 Task: Open Card Employee Handbook Review in Board Content Marketing Interactive Quiz Strategy and Execution to Workspace E-commerce Solutions and add a team member Softage.2@softage.net, a label Yellow, a checklist Skateboarding, an attachment from your google drive, a color Yellow and finally, add a card description 'Create and send out employee engagement survey on company culture' and a comment 'Let us approach this task with an open mind and be willing to take risks to think outside the box.'. Add a start date 'Jan 06, 1900' with a due date 'Jan 13, 1900'
Action: Key pressed <Key.shift>SOFTAGE.2<Key.shift>@SOFTAGE.NET
Screenshot: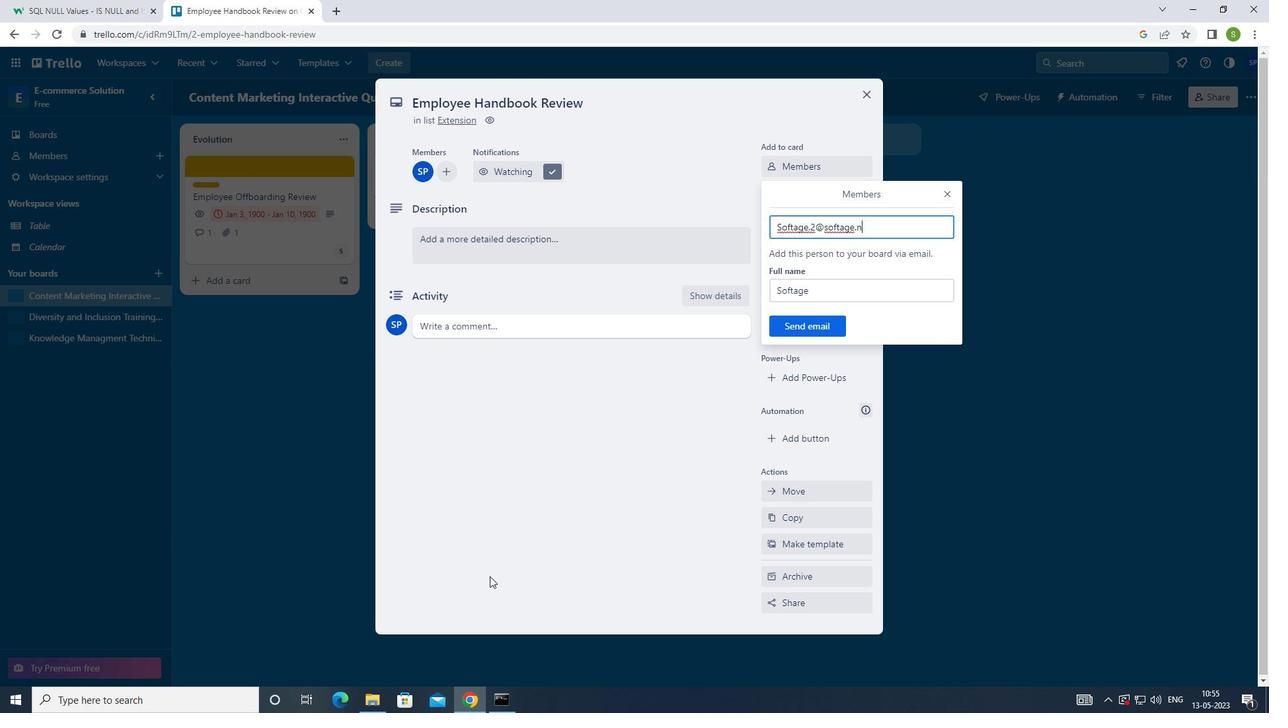 
Action: Mouse moved to (801, 335)
Screenshot: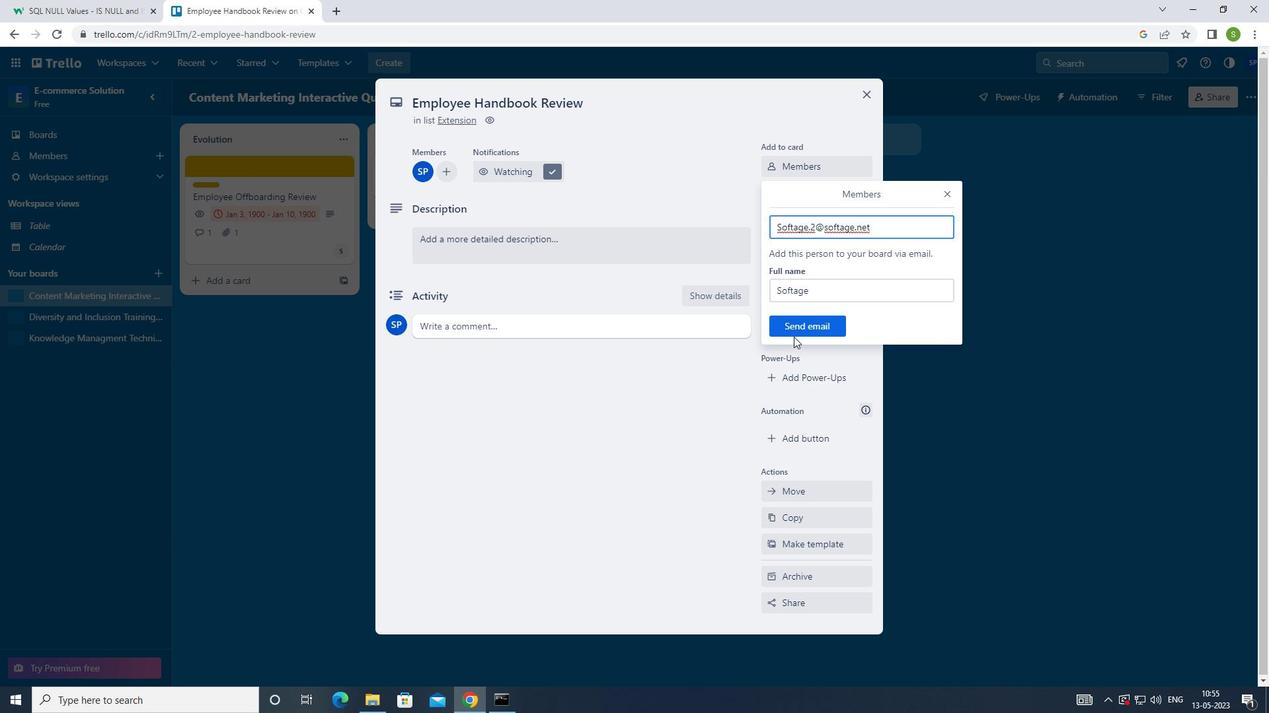 
Action: Mouse pressed left at (801, 335)
Screenshot: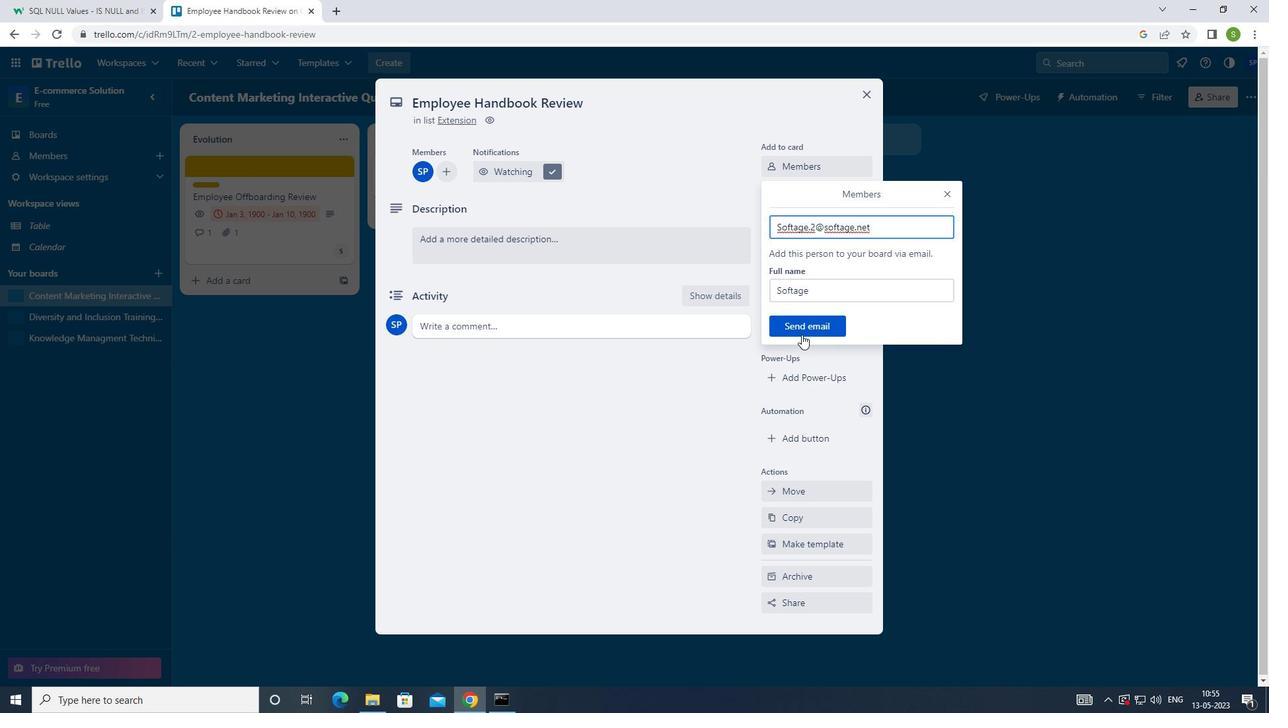
Action: Mouse moved to (796, 194)
Screenshot: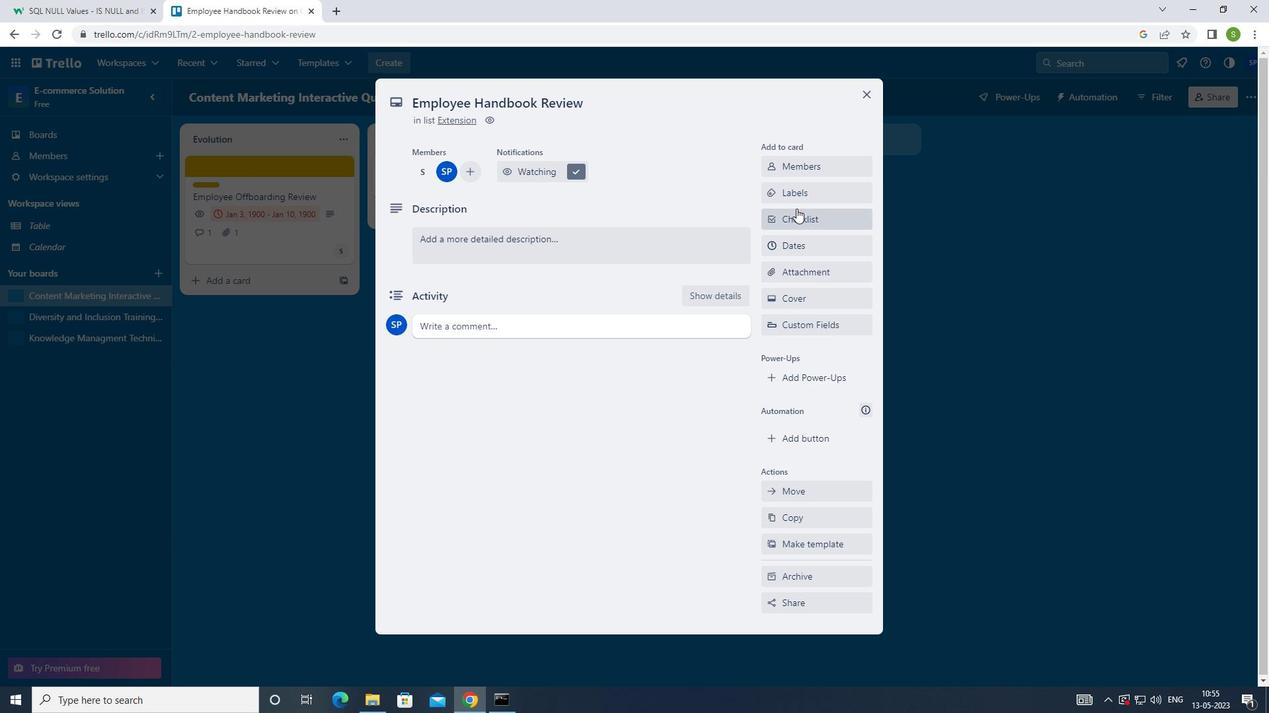 
Action: Mouse pressed left at (796, 194)
Screenshot: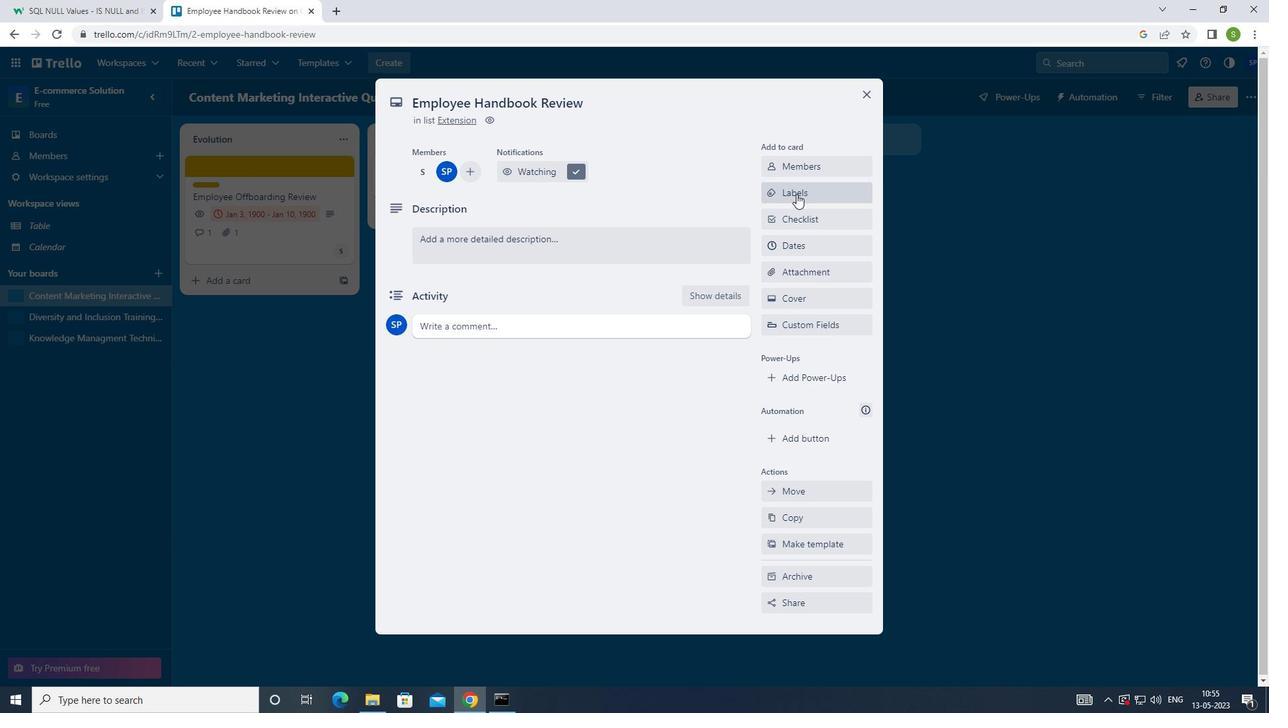 
Action: Mouse moved to (775, 321)
Screenshot: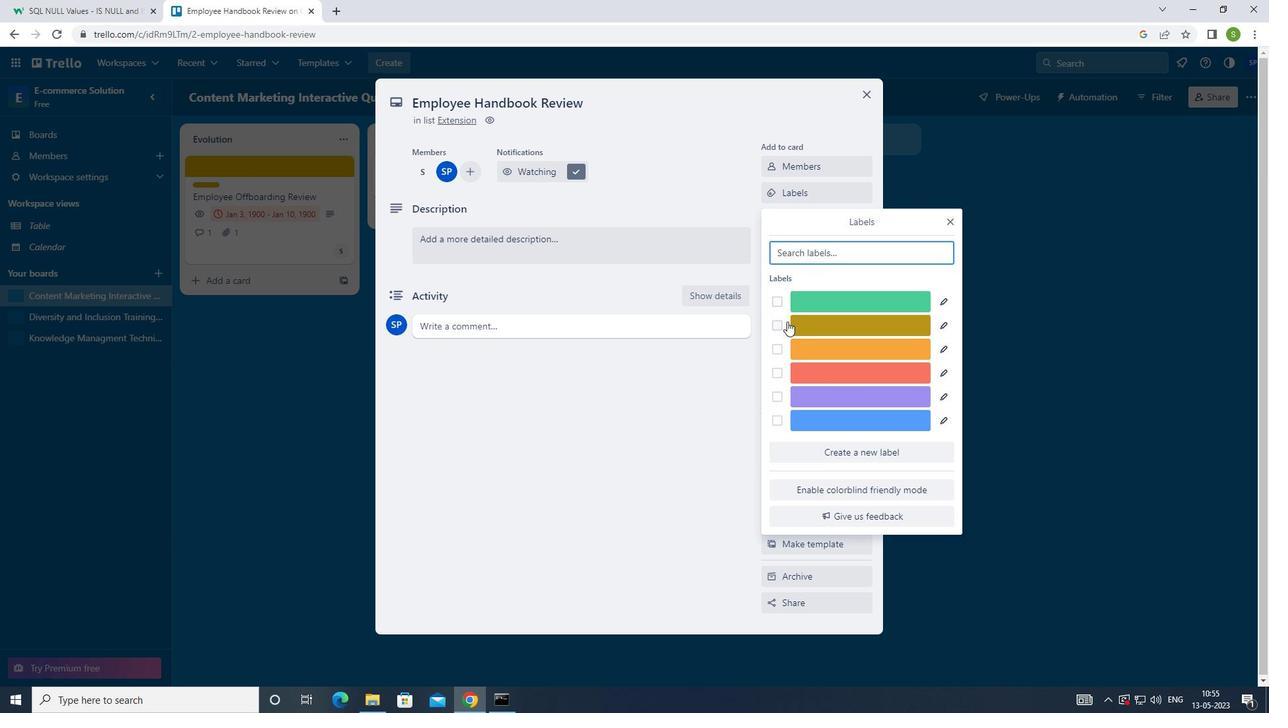 
Action: Mouse pressed left at (775, 321)
Screenshot: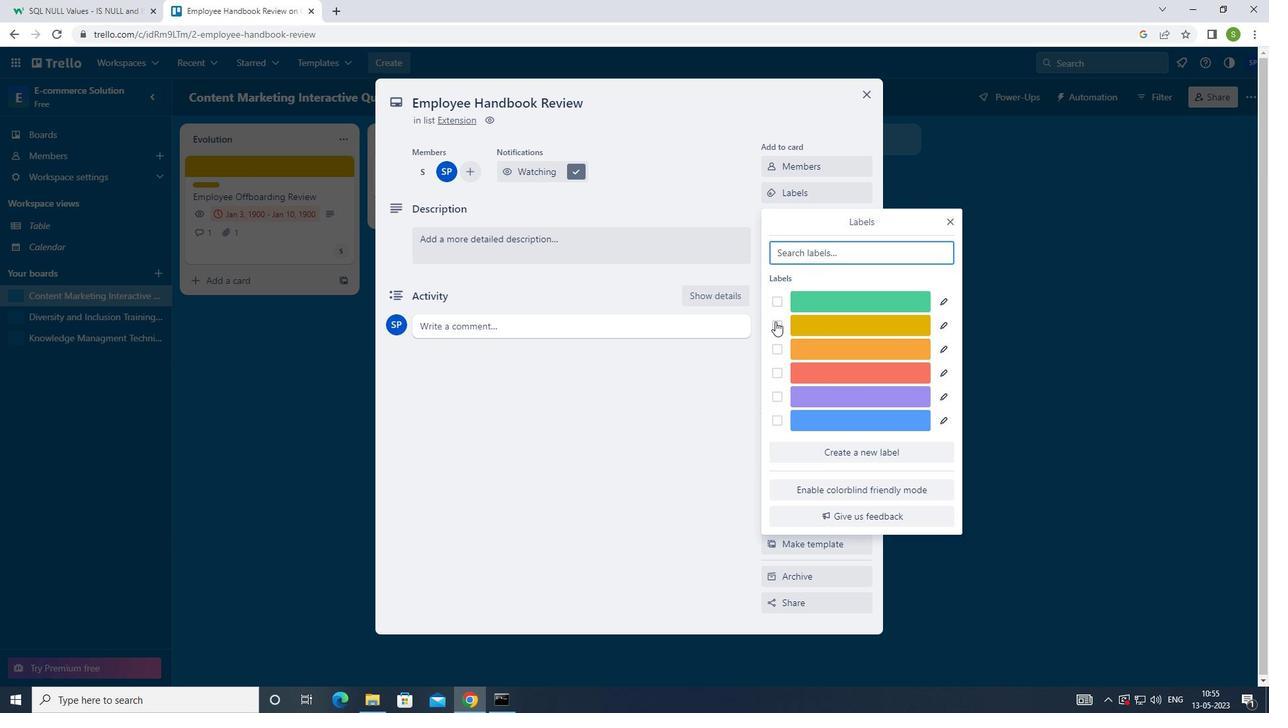 
Action: Mouse moved to (947, 218)
Screenshot: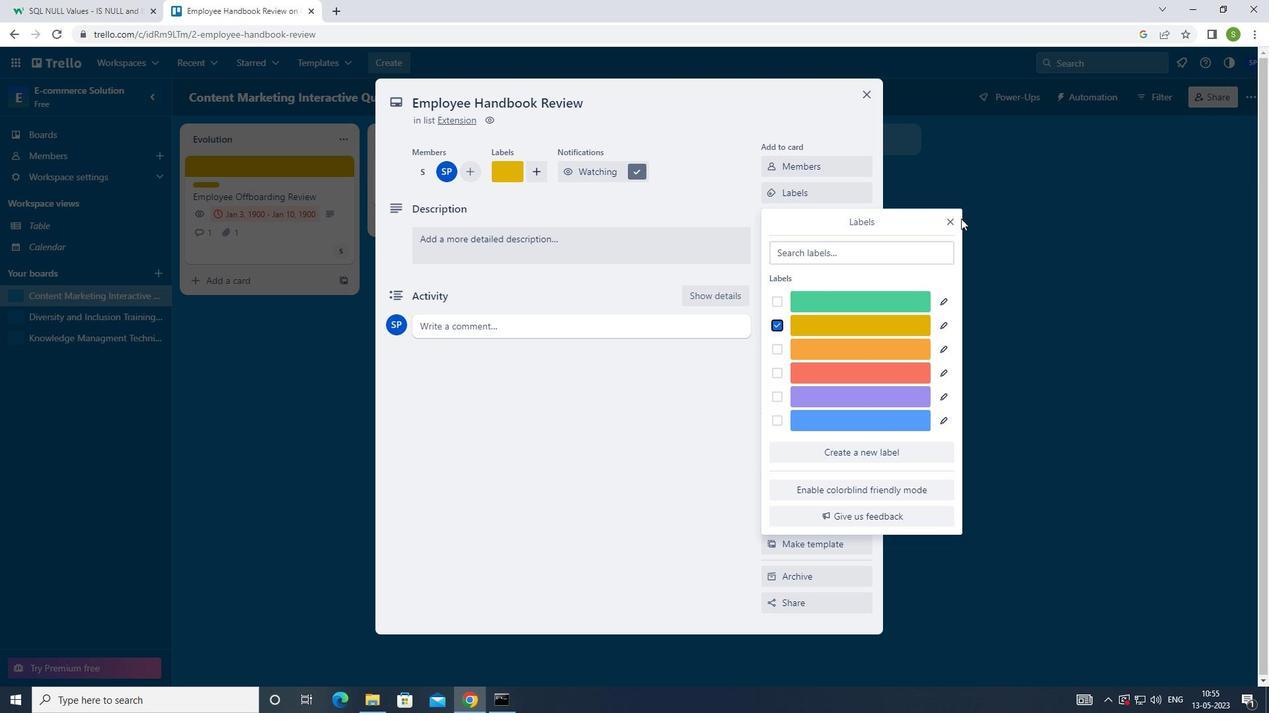 
Action: Mouse pressed left at (947, 218)
Screenshot: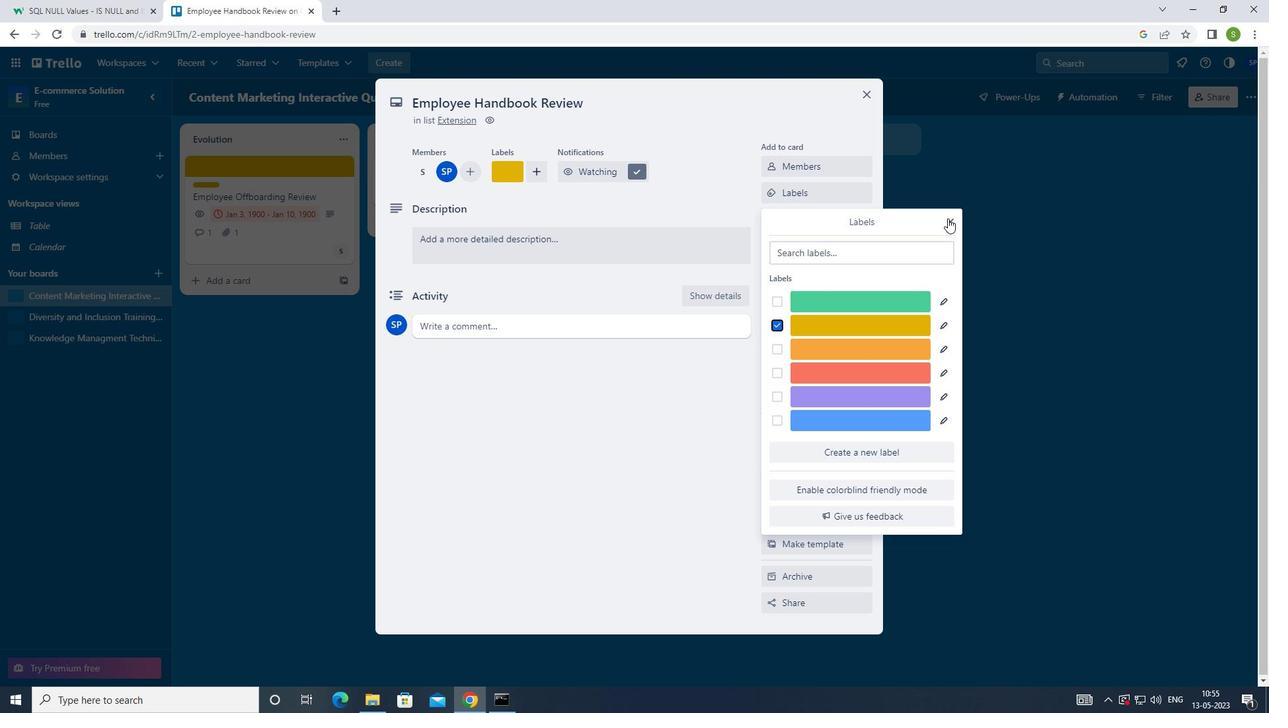 
Action: Mouse moved to (821, 219)
Screenshot: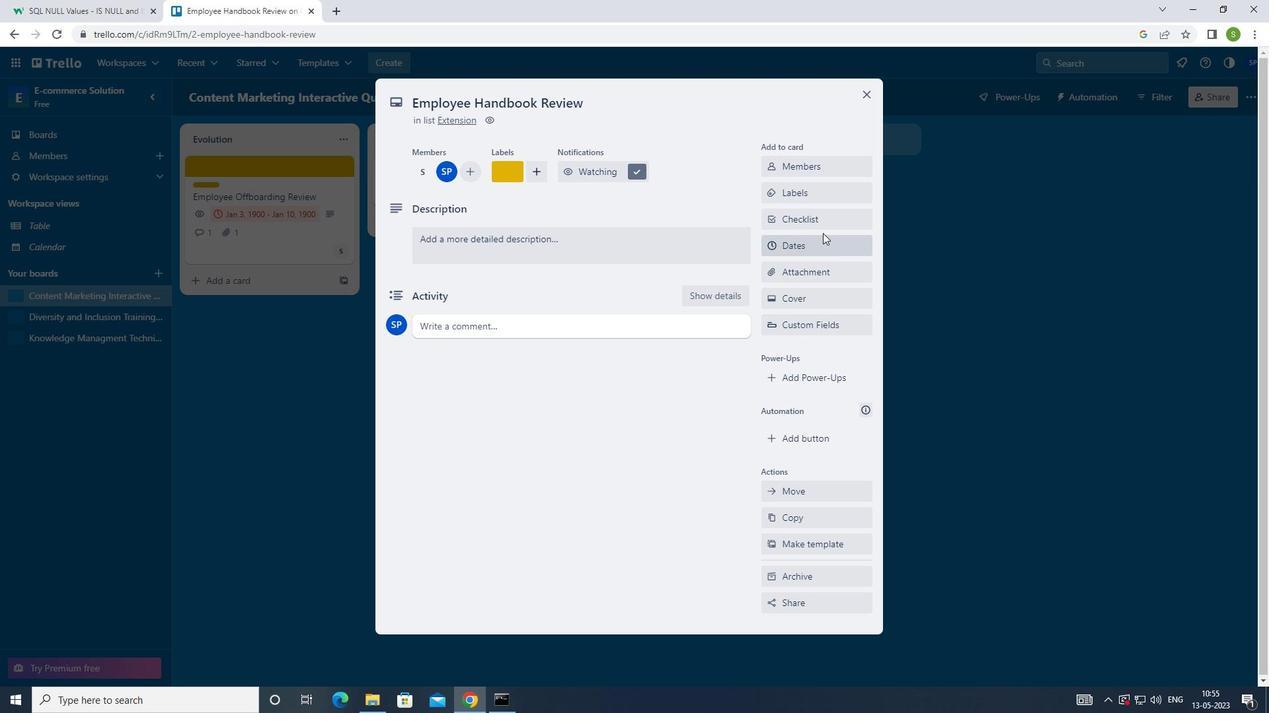 
Action: Mouse pressed left at (821, 219)
Screenshot: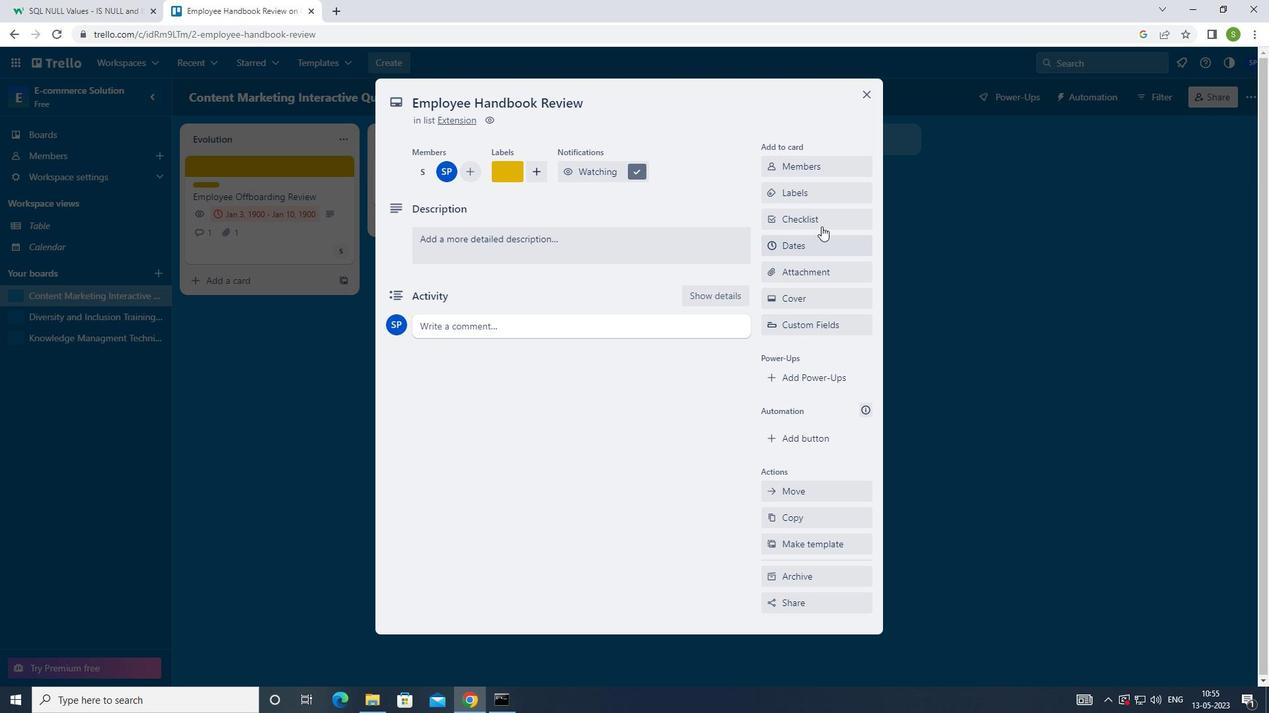 
Action: Mouse moved to (616, 287)
Screenshot: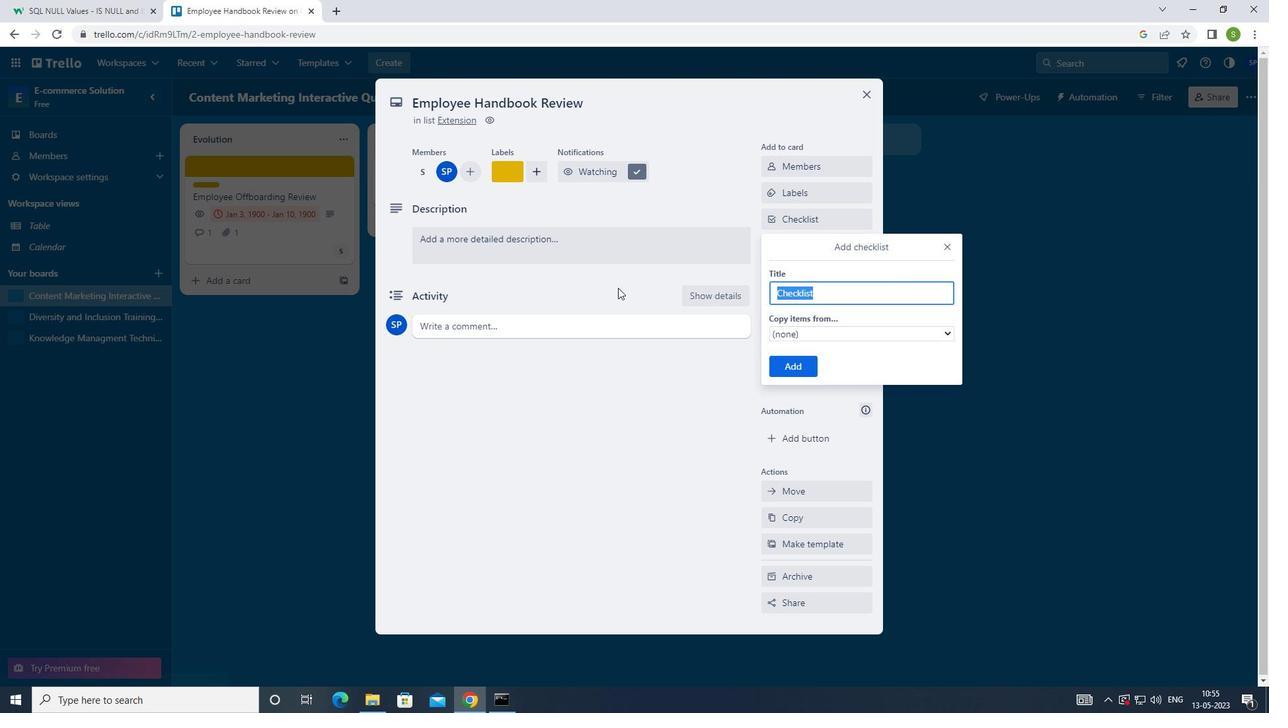 
Action: Key pressed <Key.shift>S
Screenshot: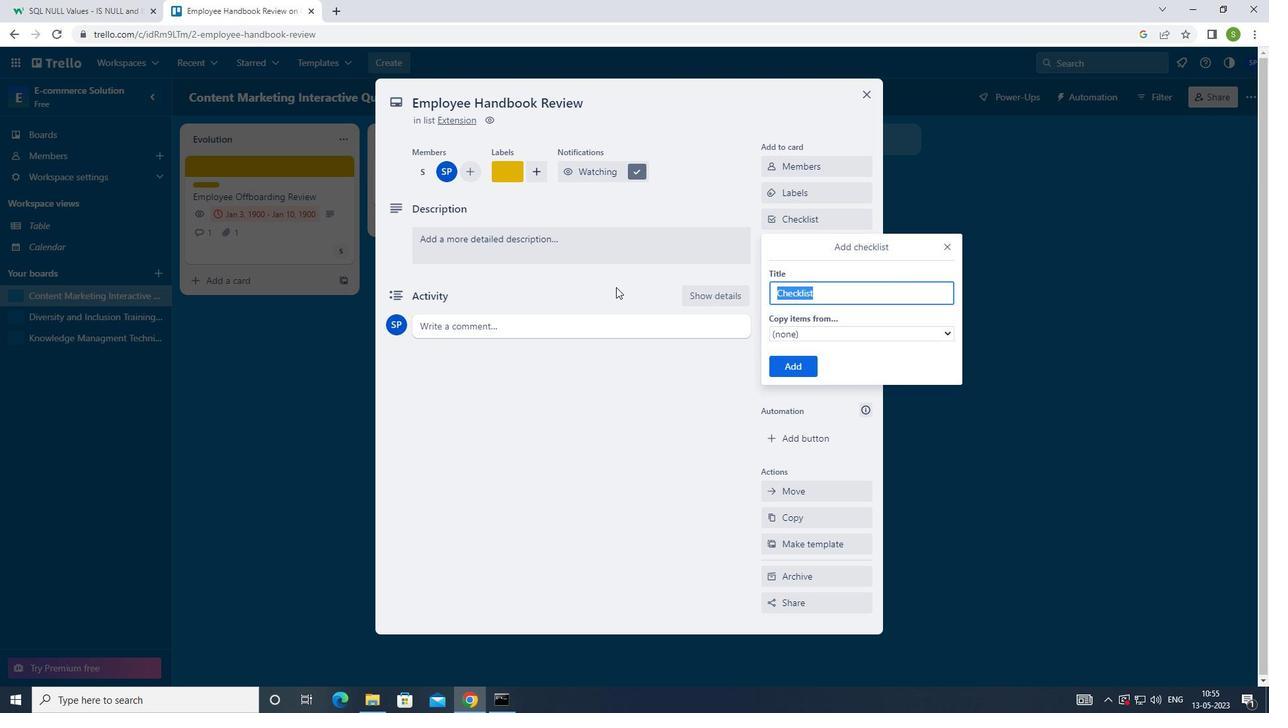 
Action: Mouse moved to (864, 373)
Screenshot: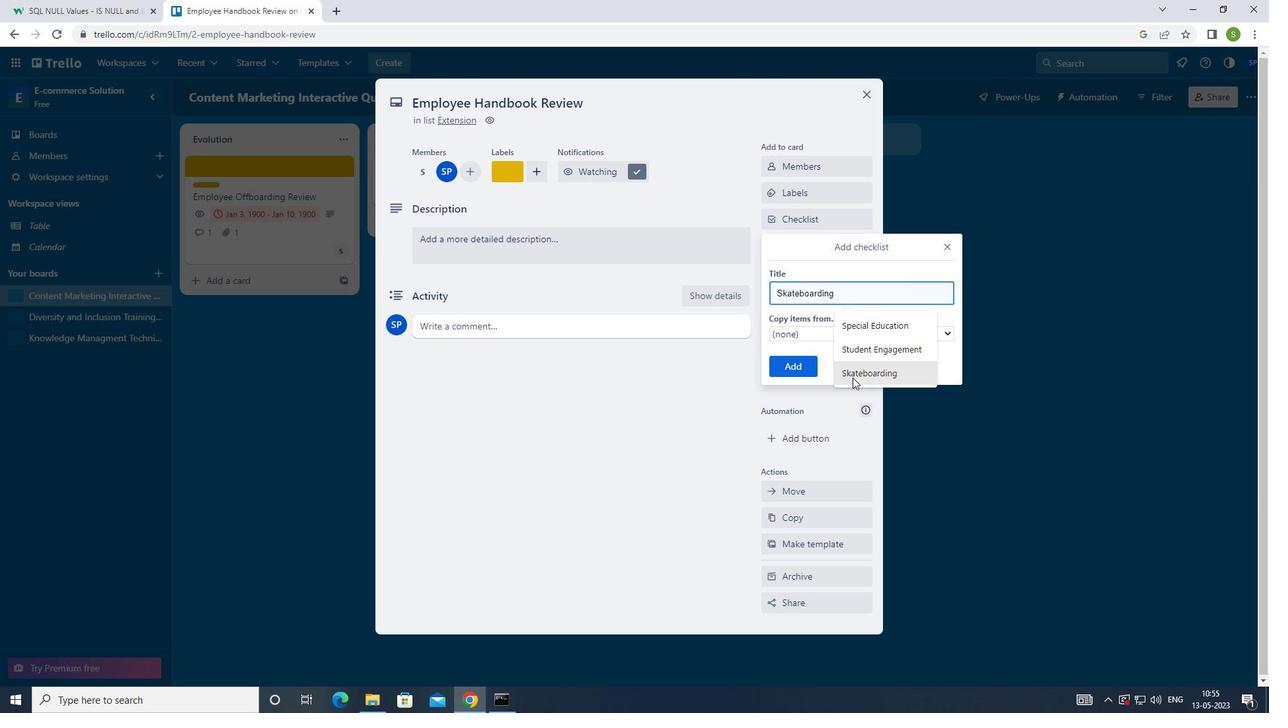 
Action: Mouse pressed left at (864, 373)
Screenshot: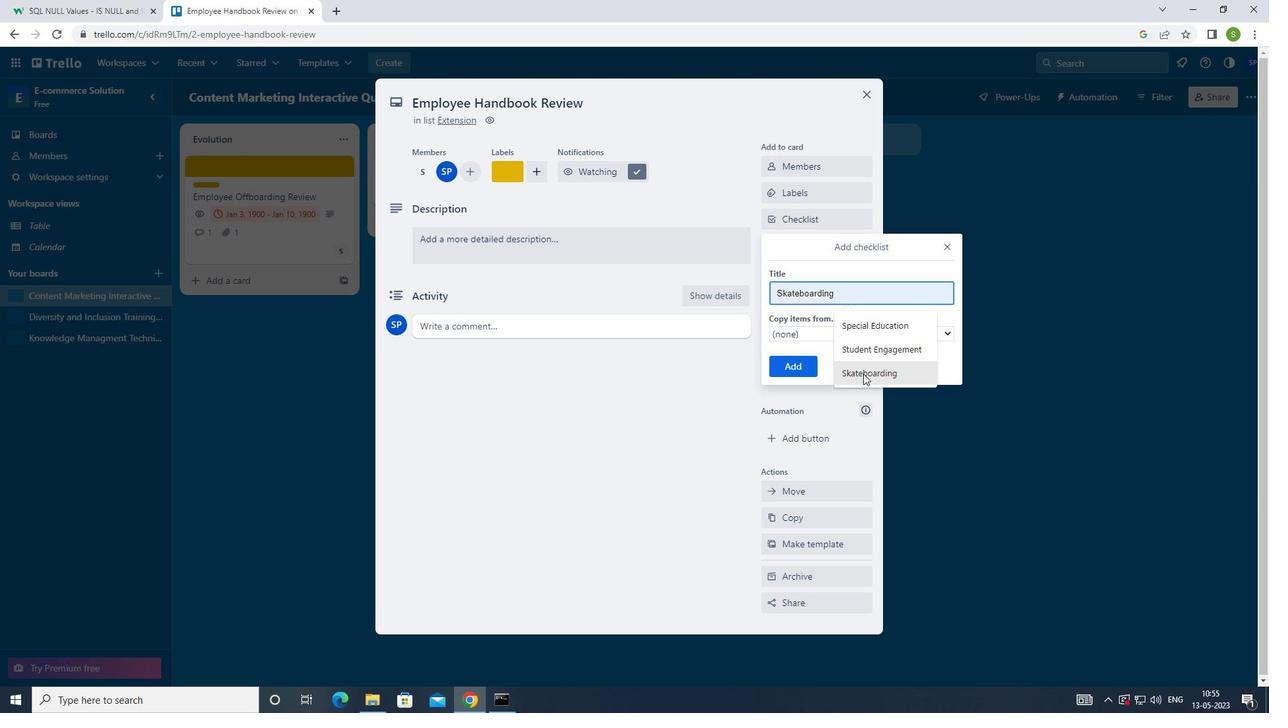 
Action: Mouse moved to (787, 360)
Screenshot: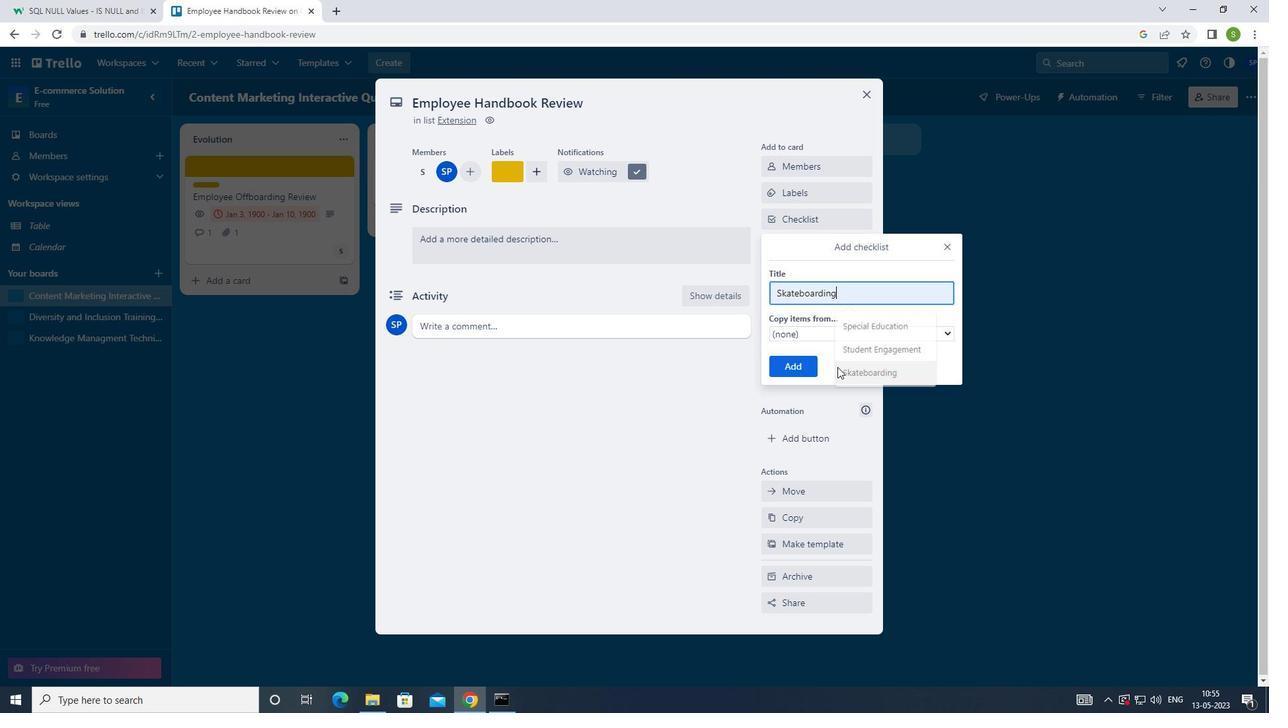 
Action: Mouse pressed left at (787, 360)
Screenshot: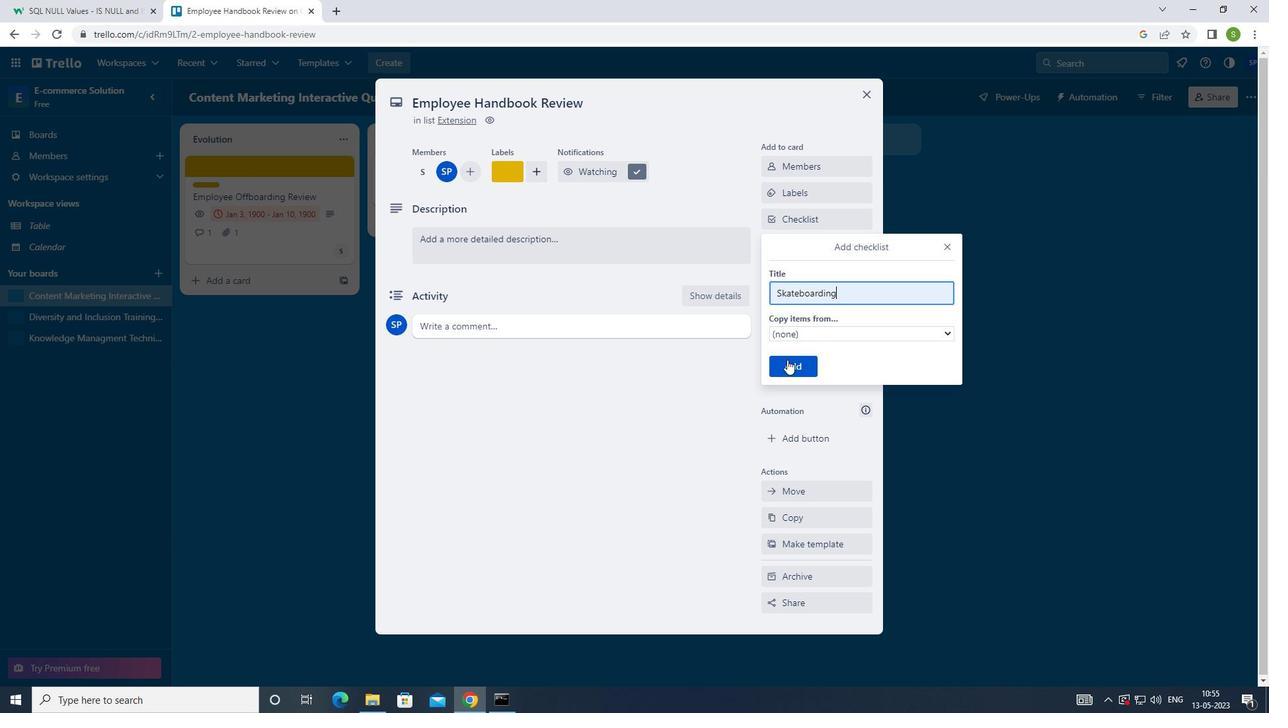 
Action: Mouse moved to (839, 273)
Screenshot: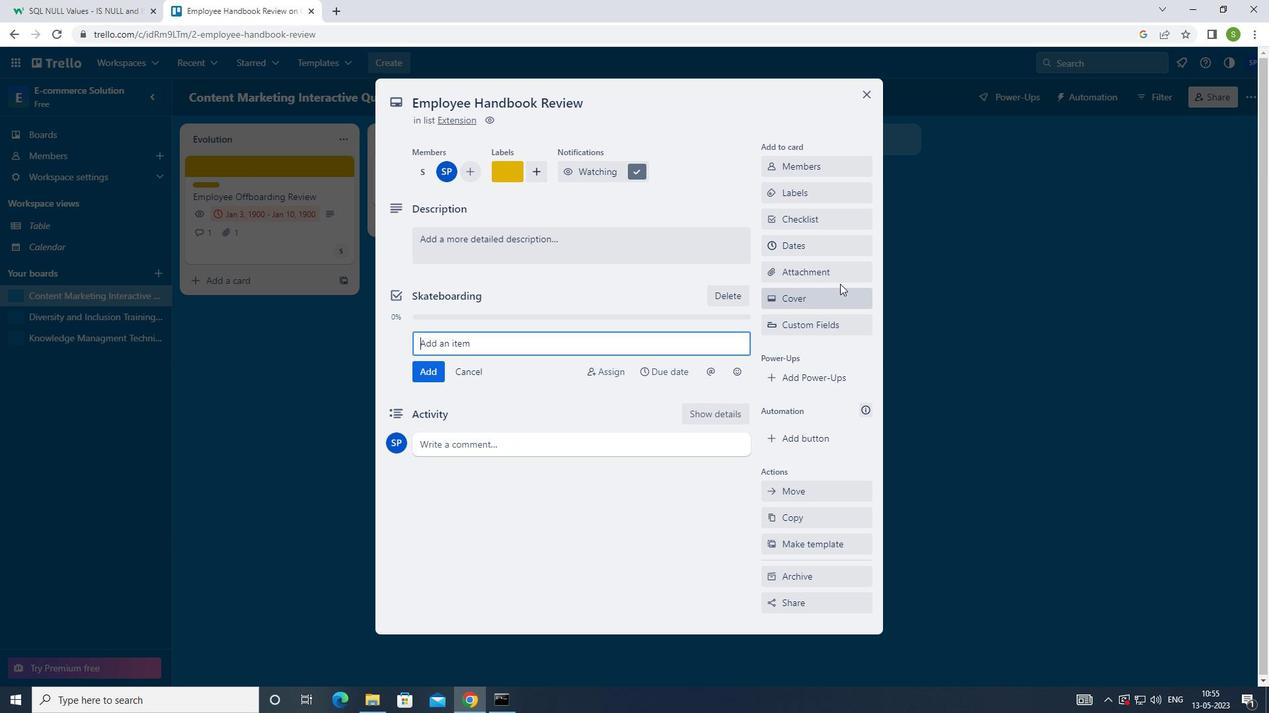 
Action: Mouse pressed left at (839, 273)
Screenshot: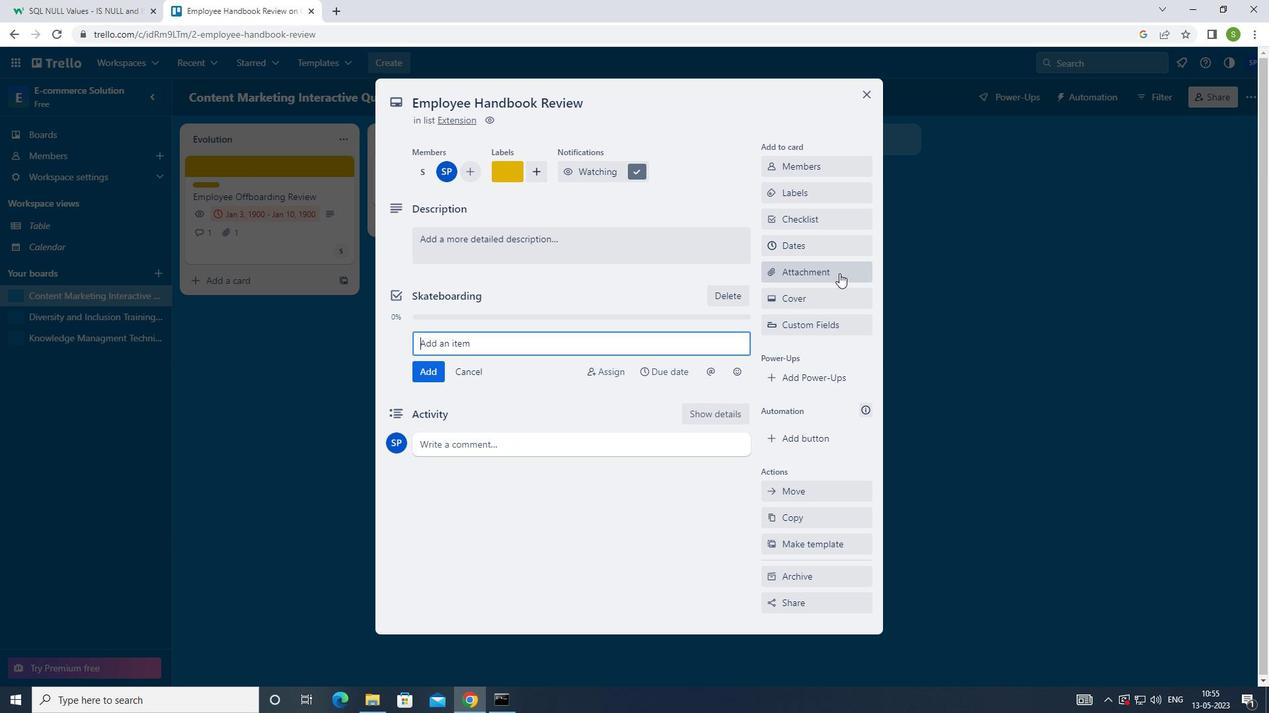 
Action: Mouse moved to (806, 370)
Screenshot: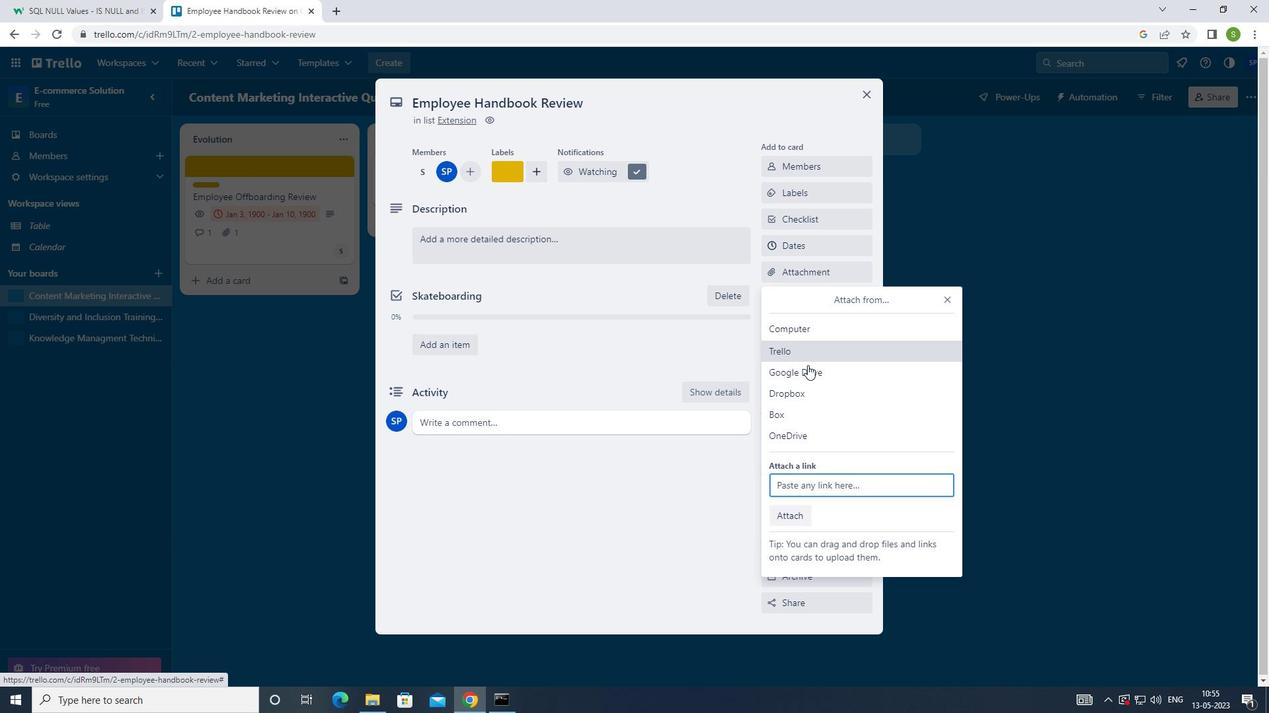 
Action: Mouse pressed left at (806, 370)
Screenshot: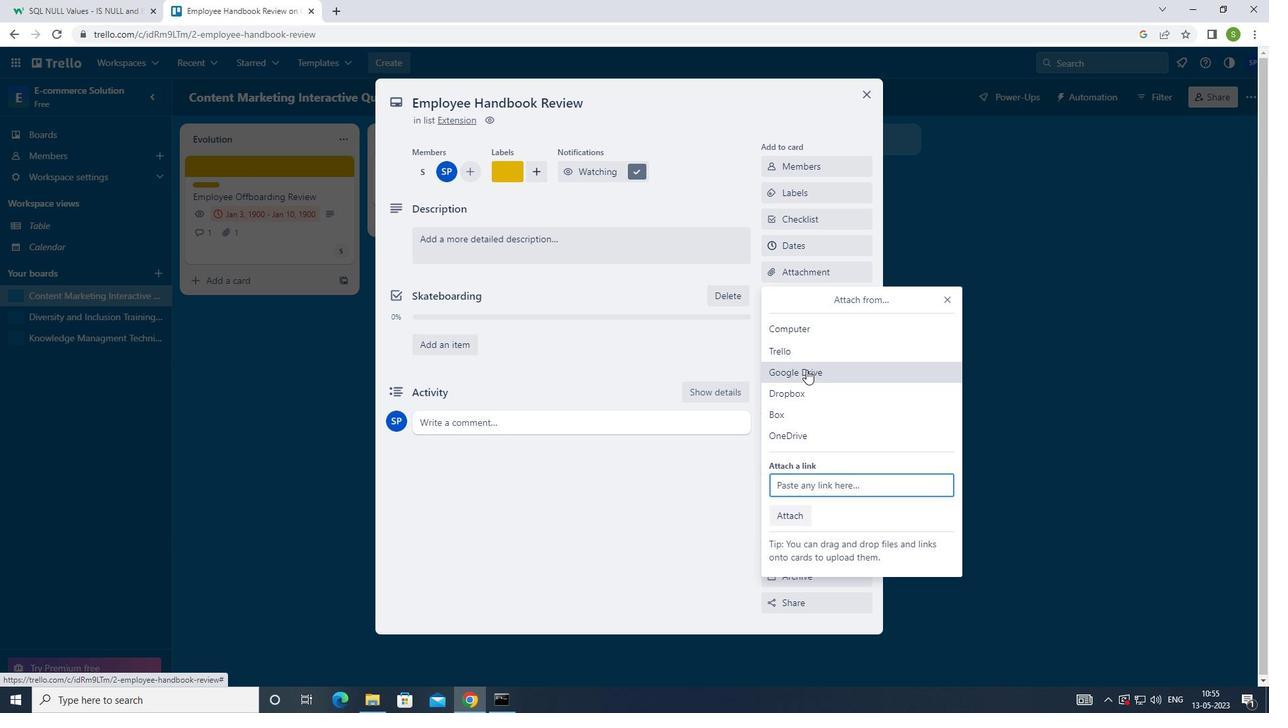 
Action: Mouse moved to (381, 359)
Screenshot: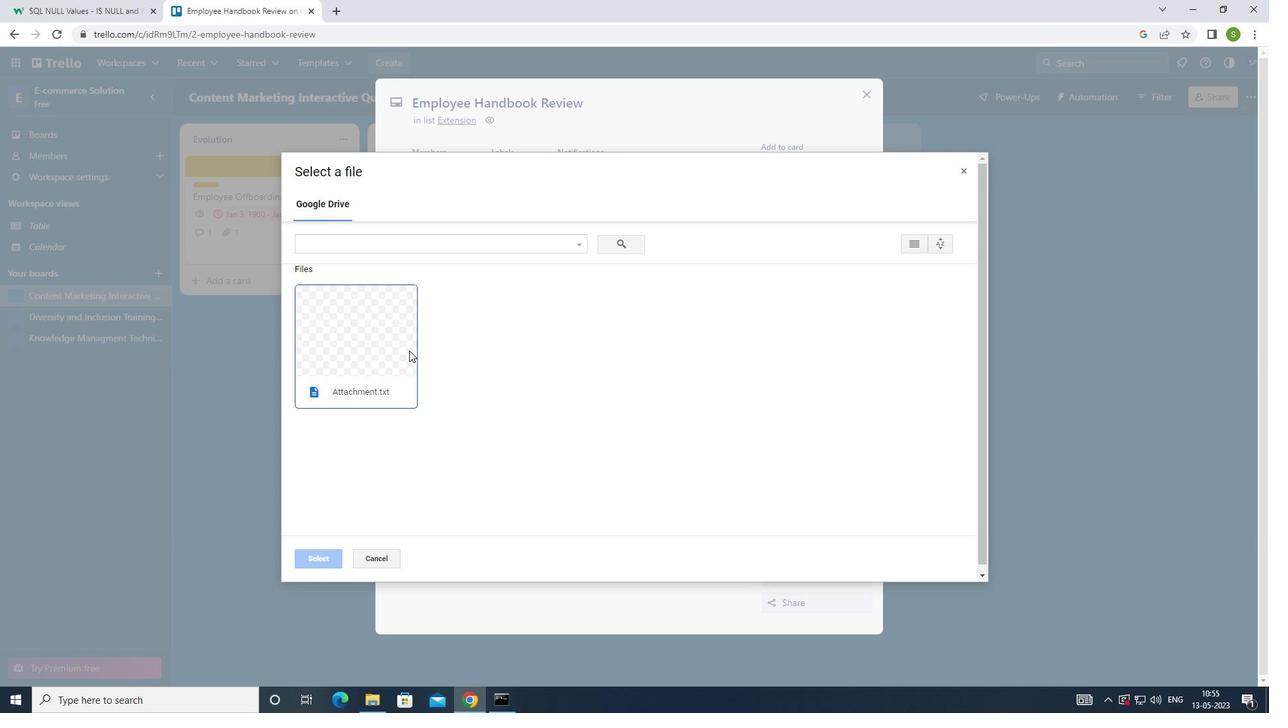 
Action: Mouse pressed left at (381, 359)
Screenshot: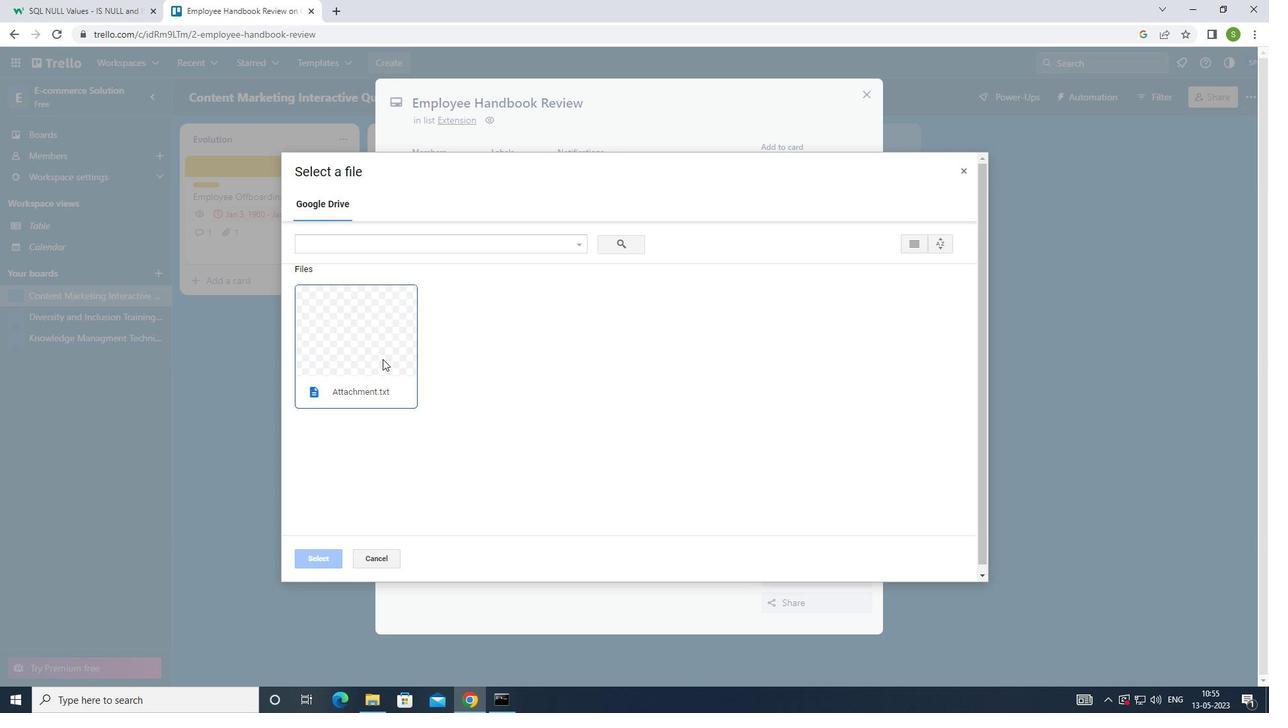 
Action: Mouse moved to (321, 563)
Screenshot: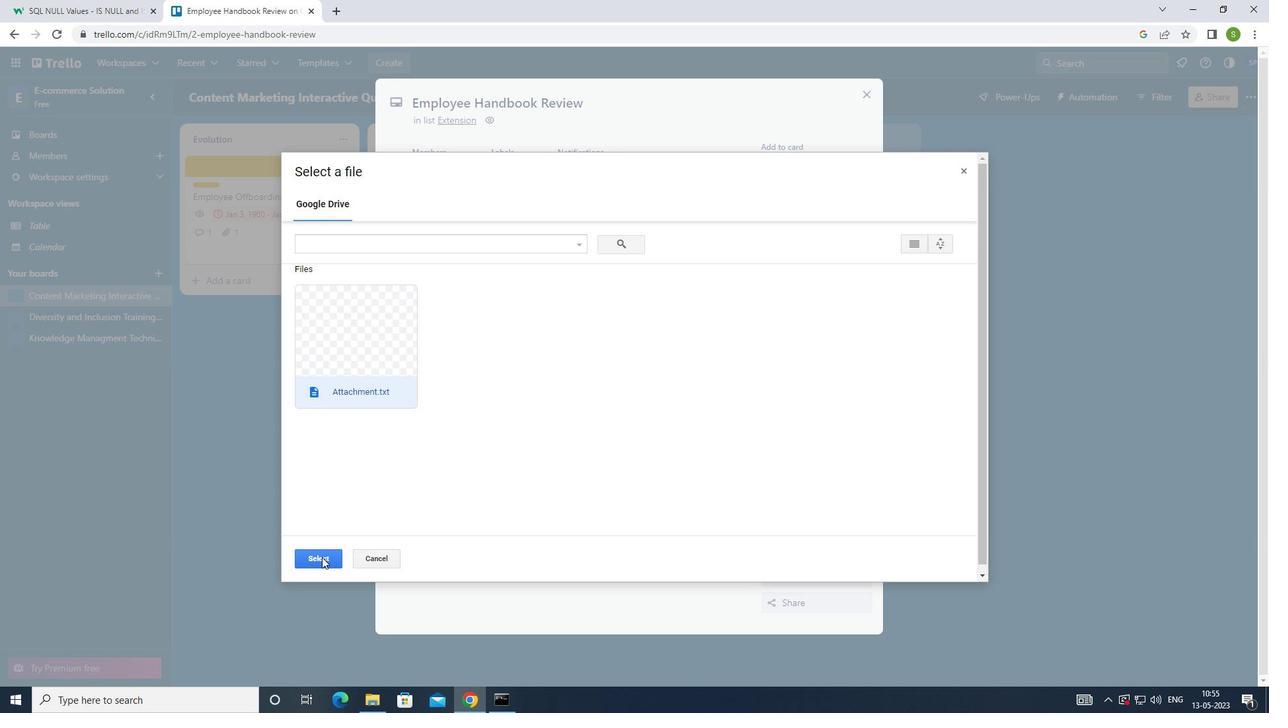 
Action: Mouse pressed left at (321, 563)
Screenshot: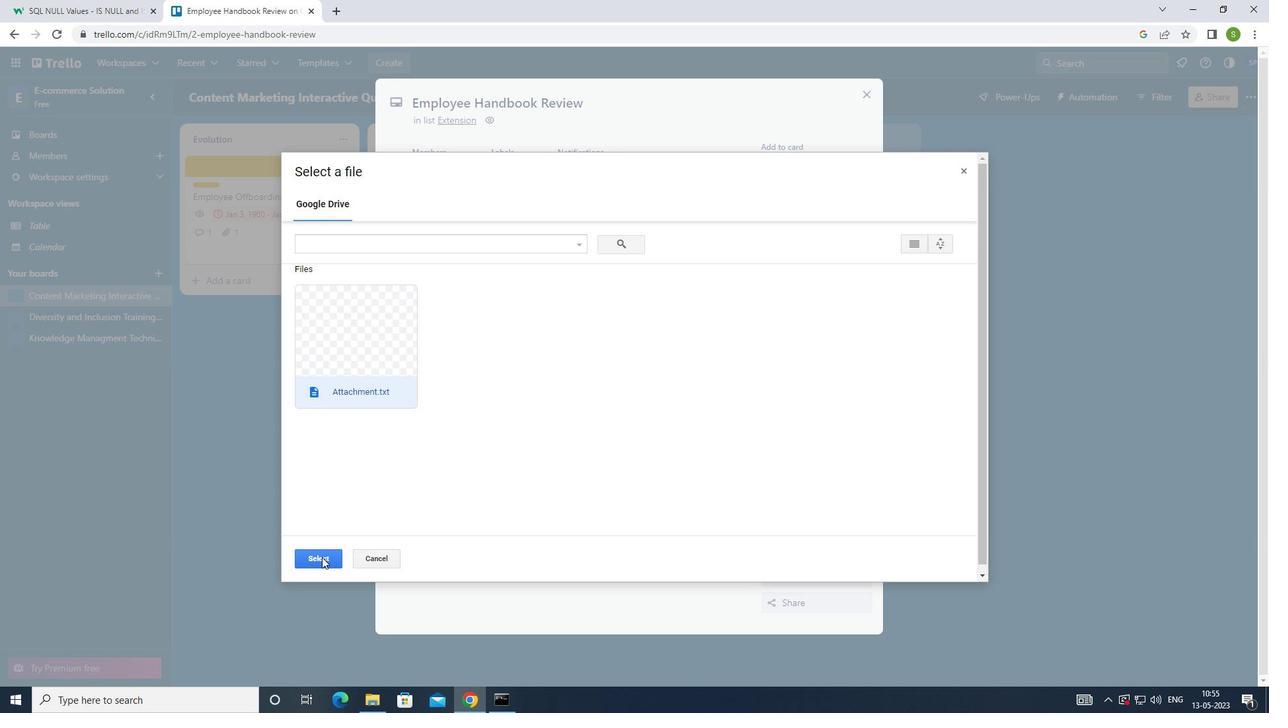 
Action: Mouse moved to (795, 298)
Screenshot: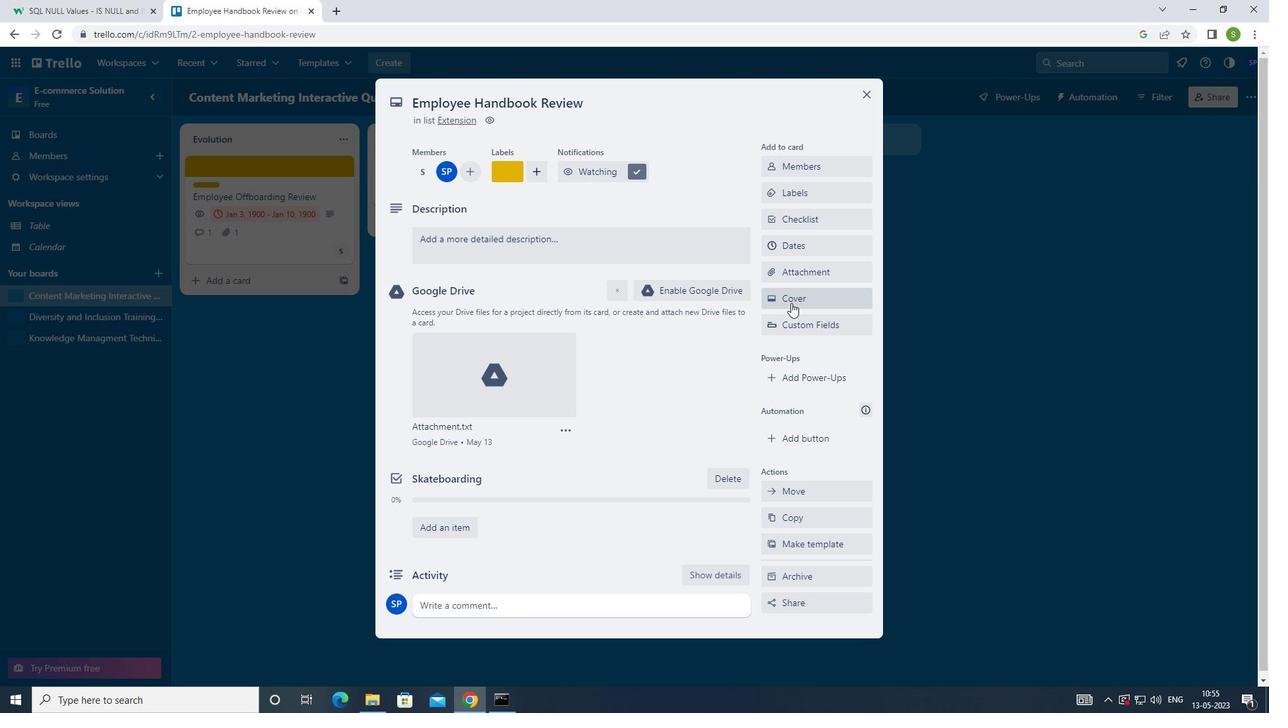 
Action: Mouse pressed left at (795, 298)
Screenshot: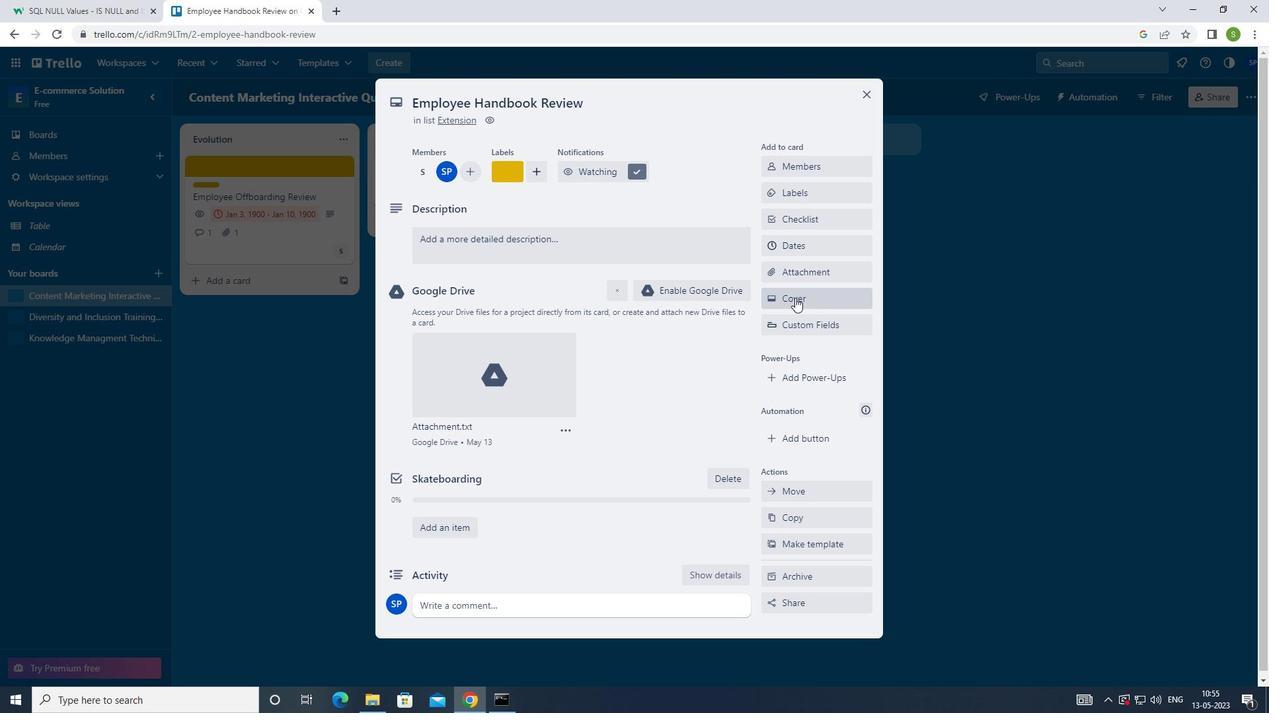 
Action: Mouse moved to (830, 417)
Screenshot: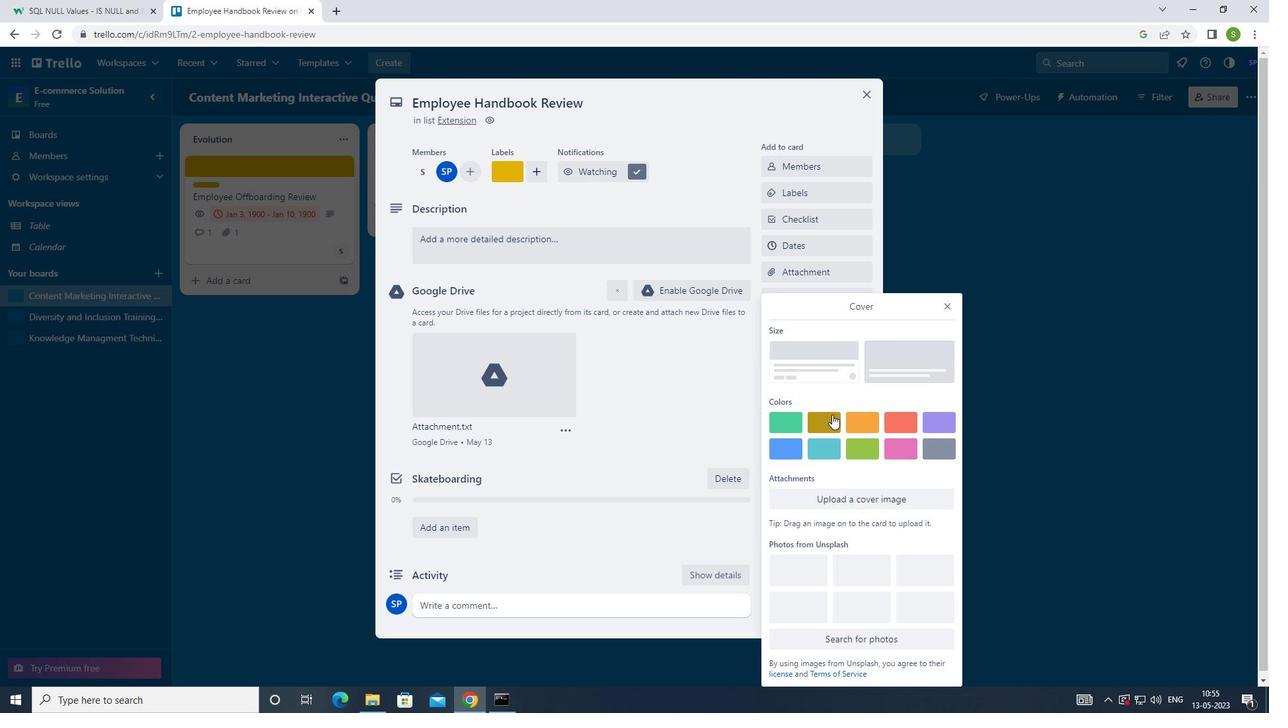 
Action: Mouse pressed left at (830, 417)
Screenshot: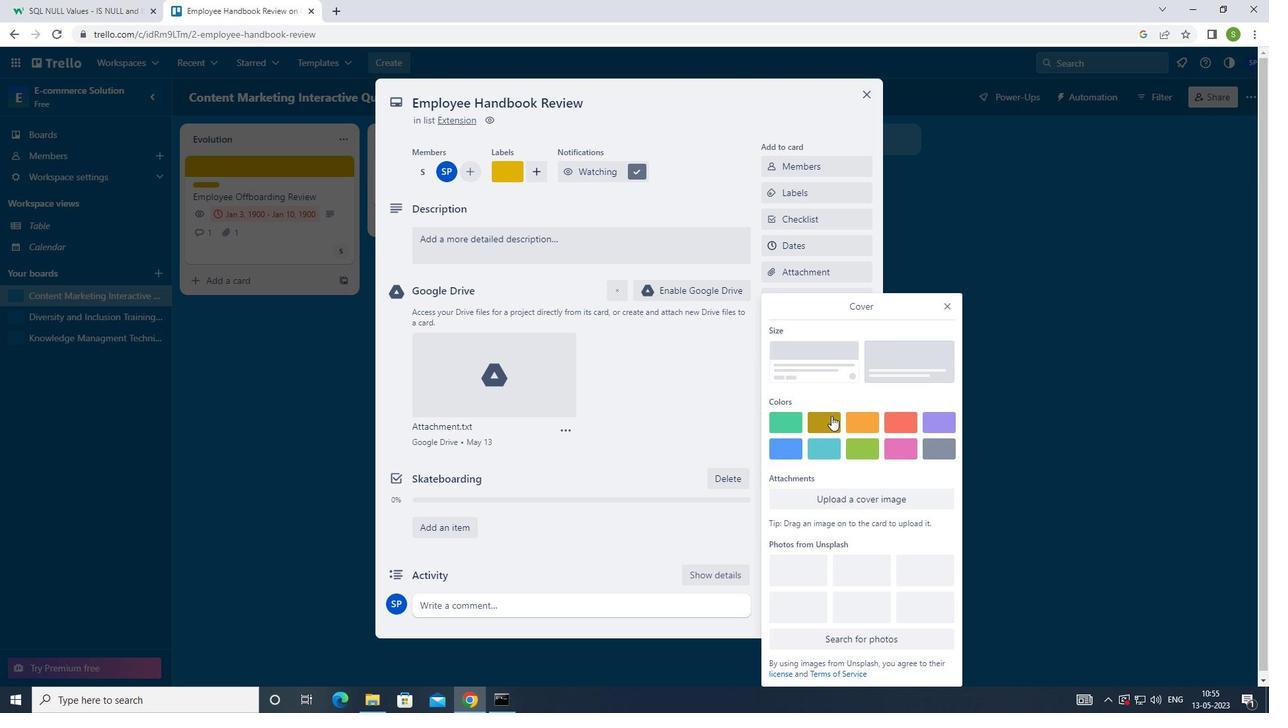
Action: Mouse moved to (946, 279)
Screenshot: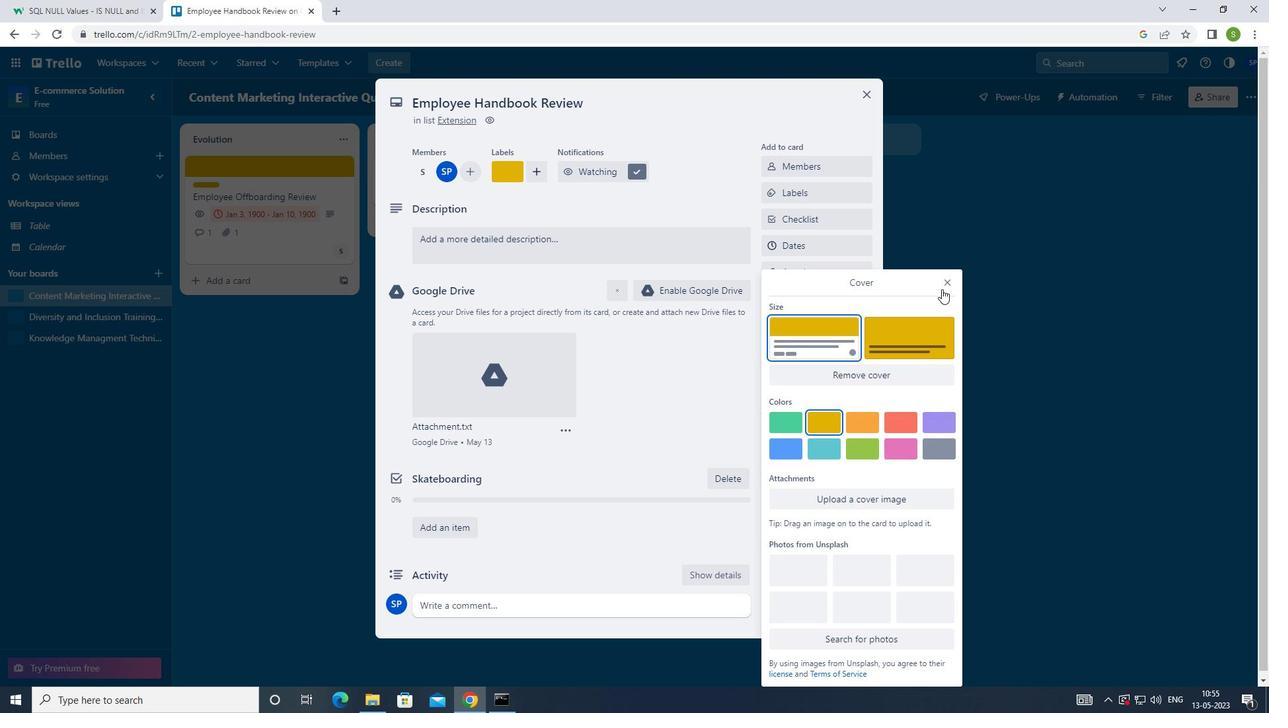 
Action: Mouse pressed left at (946, 279)
Screenshot: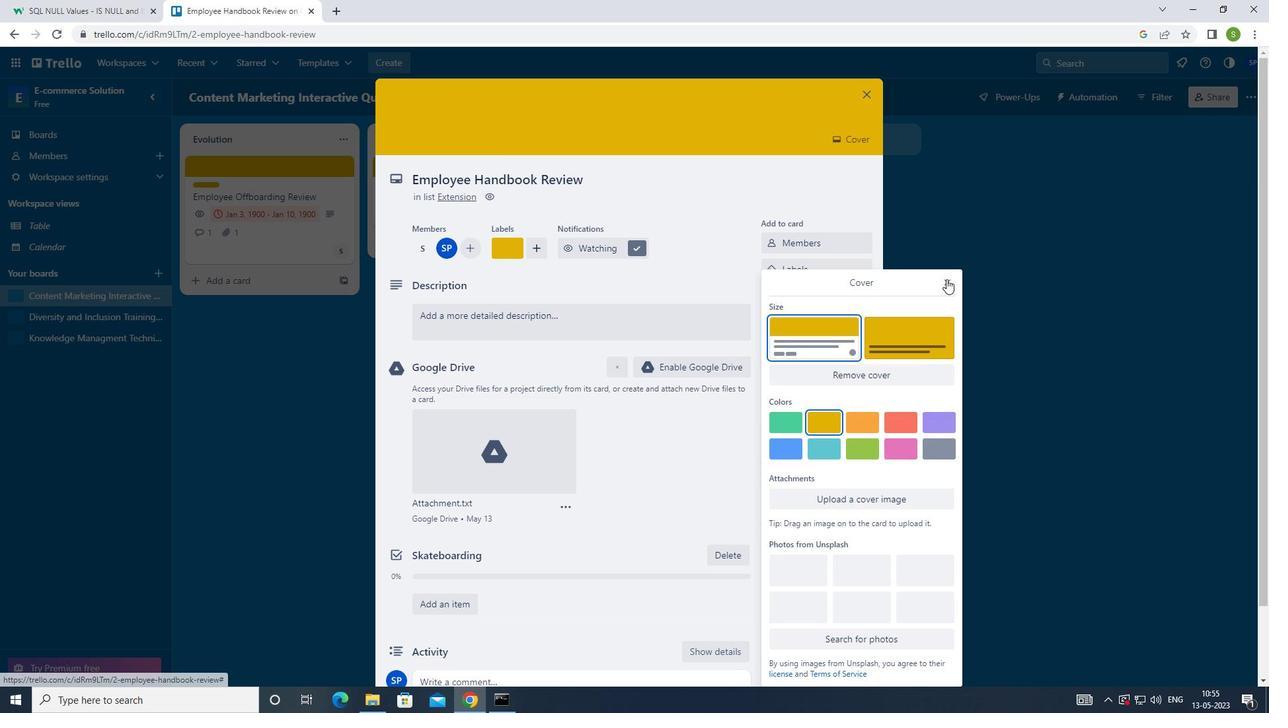 
Action: Mouse moved to (536, 327)
Screenshot: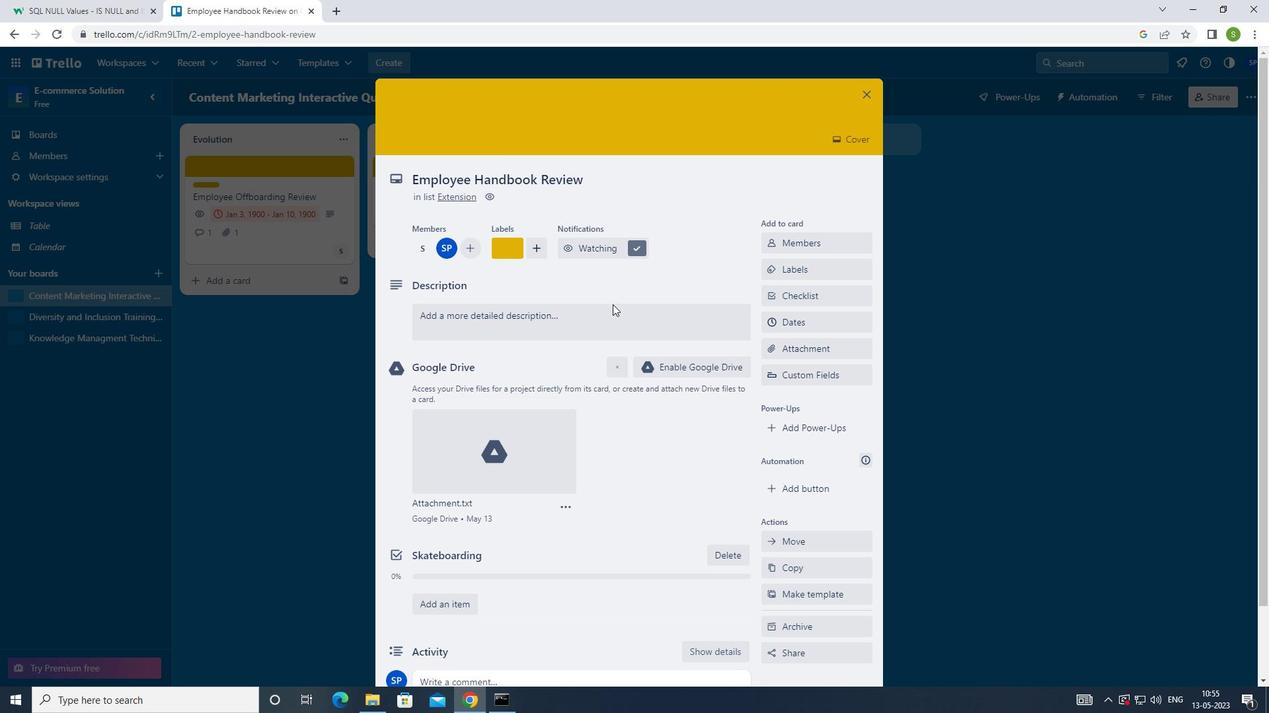 
Action: Mouse pressed left at (536, 327)
Screenshot: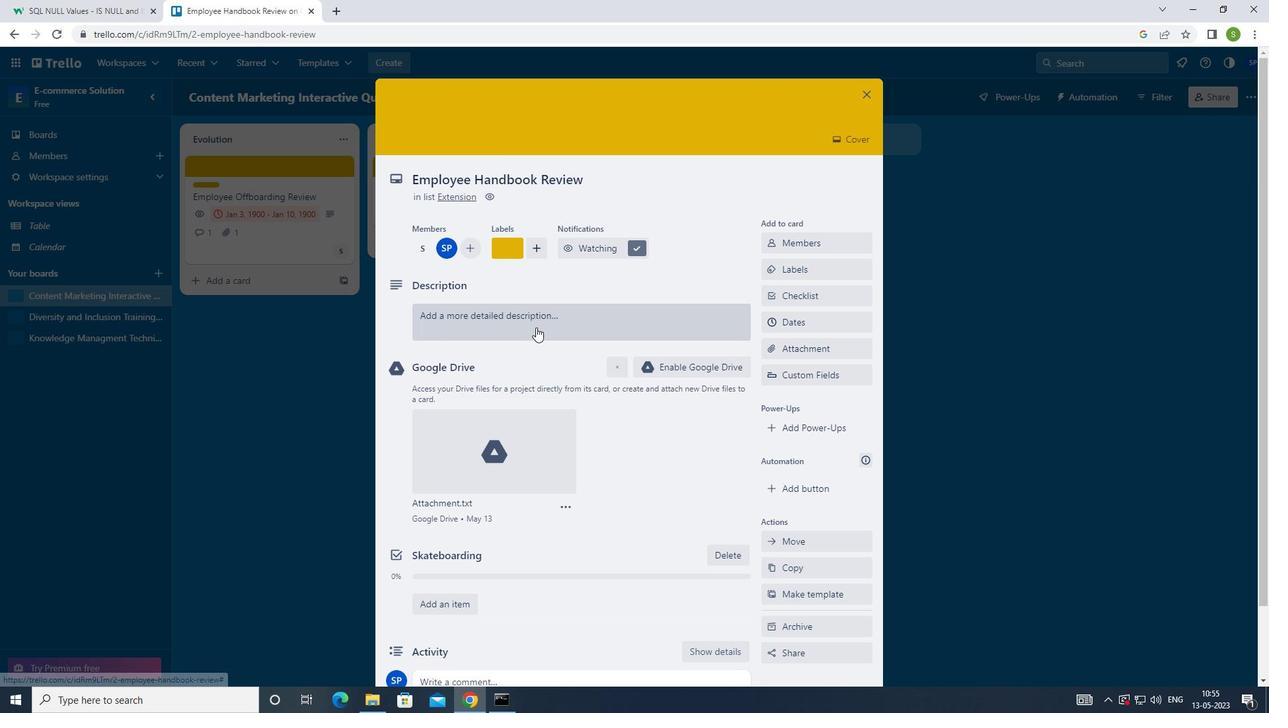 
Action: Mouse moved to (536, 327)
Screenshot: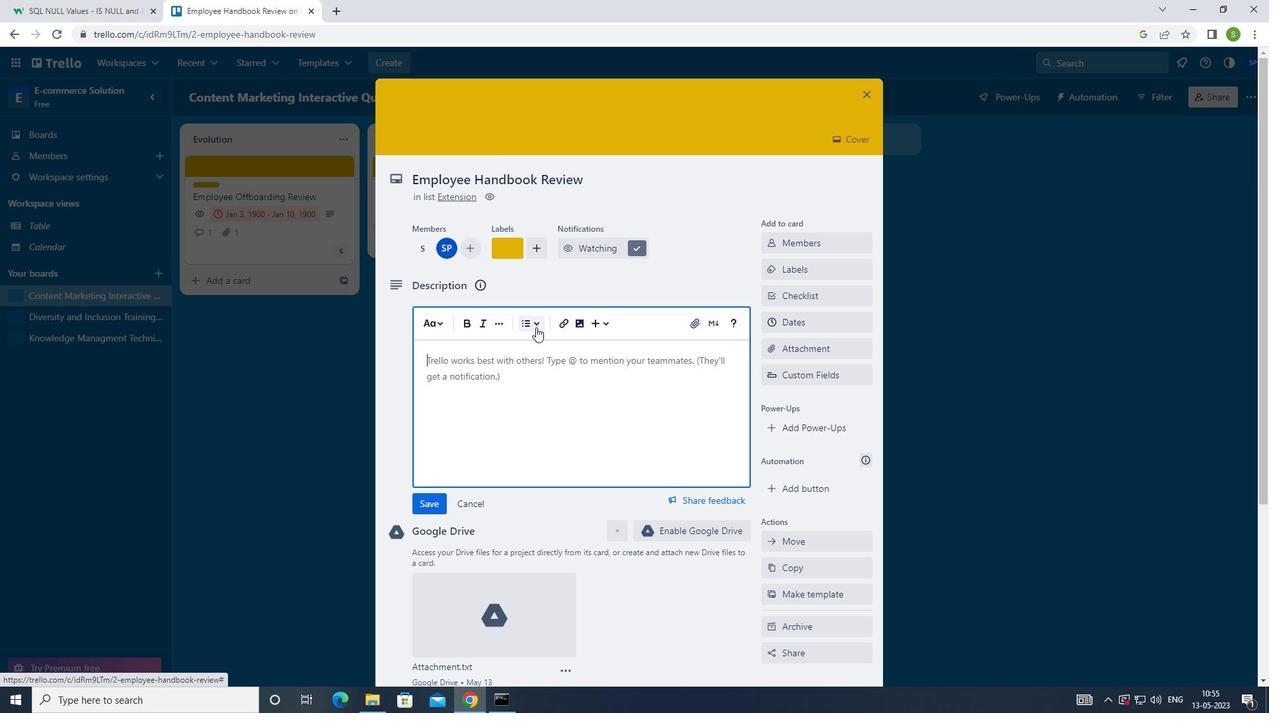 
Action: Key pressed <Key.shift>CREATE<Key.space>AND<Key.space>SEND<Key.space>OUT<Key.space>EMPLOYEE<Key.space>ENGAGEMENT<Key.space>SURVEY<Key.space>ON<Key.space>COMPANY<Key.space>CULTURE
Screenshot: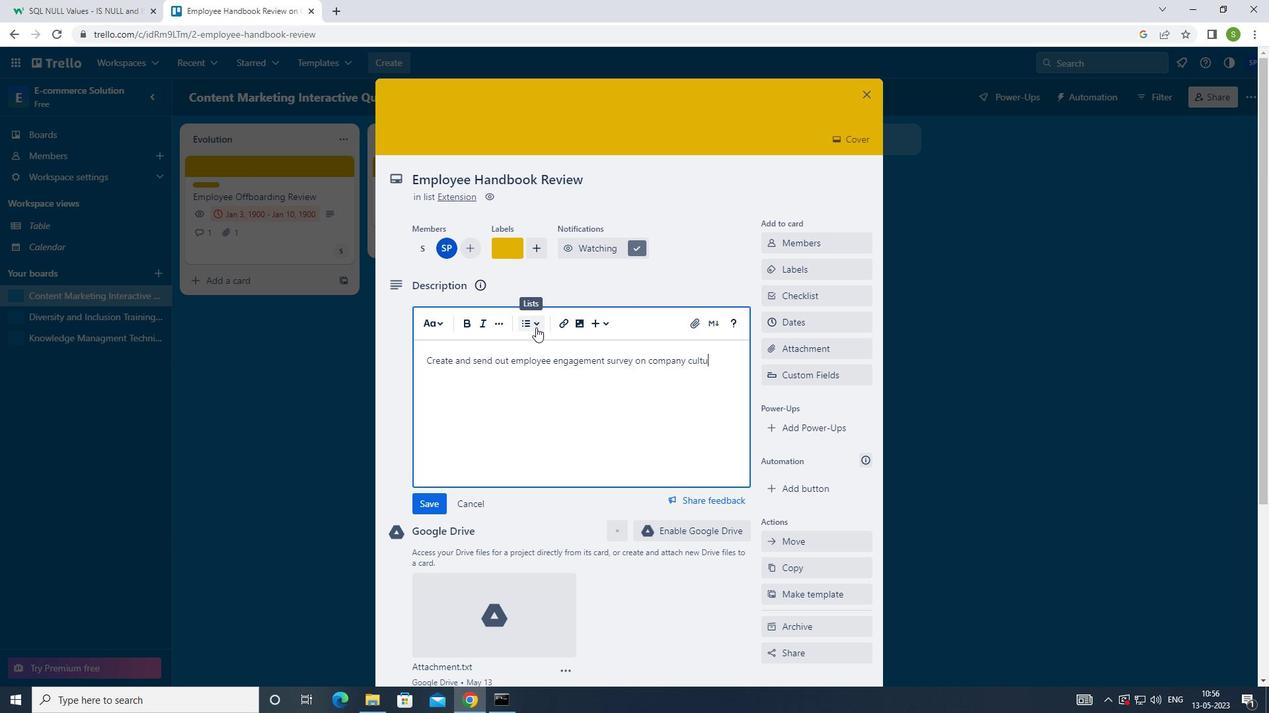 
Action: Mouse moved to (422, 508)
Screenshot: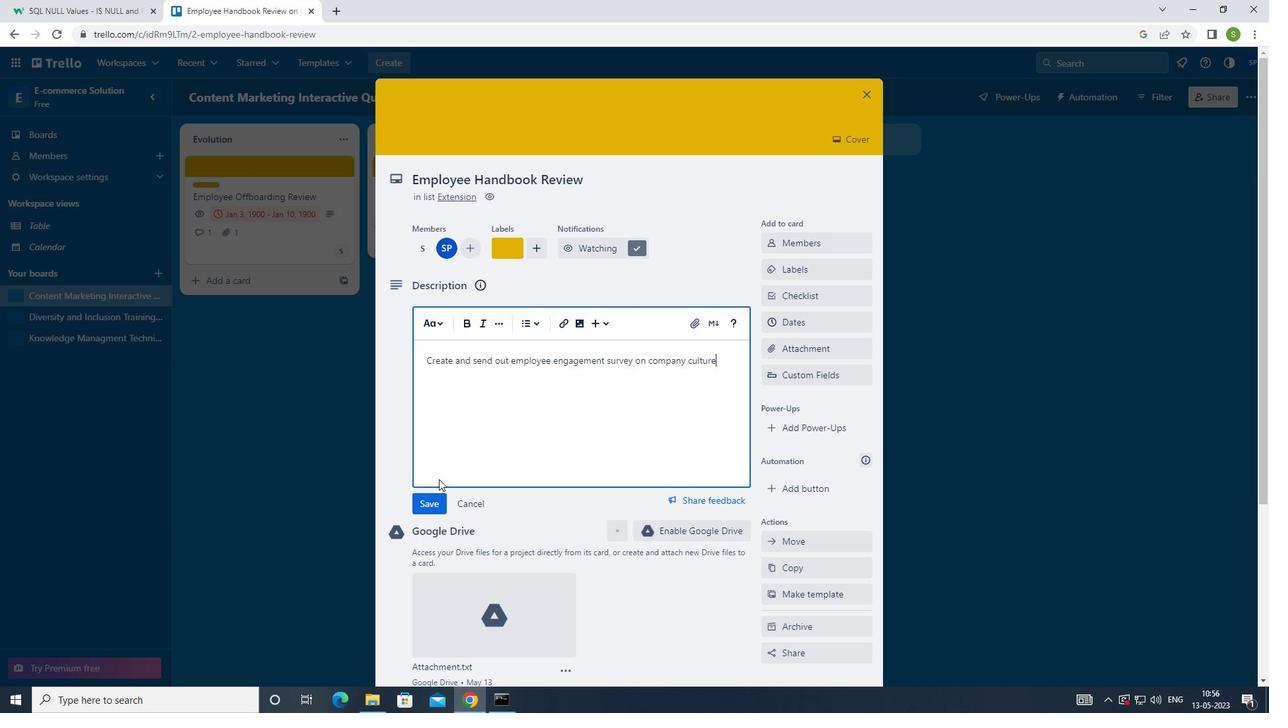 
Action: Mouse pressed left at (422, 508)
Screenshot: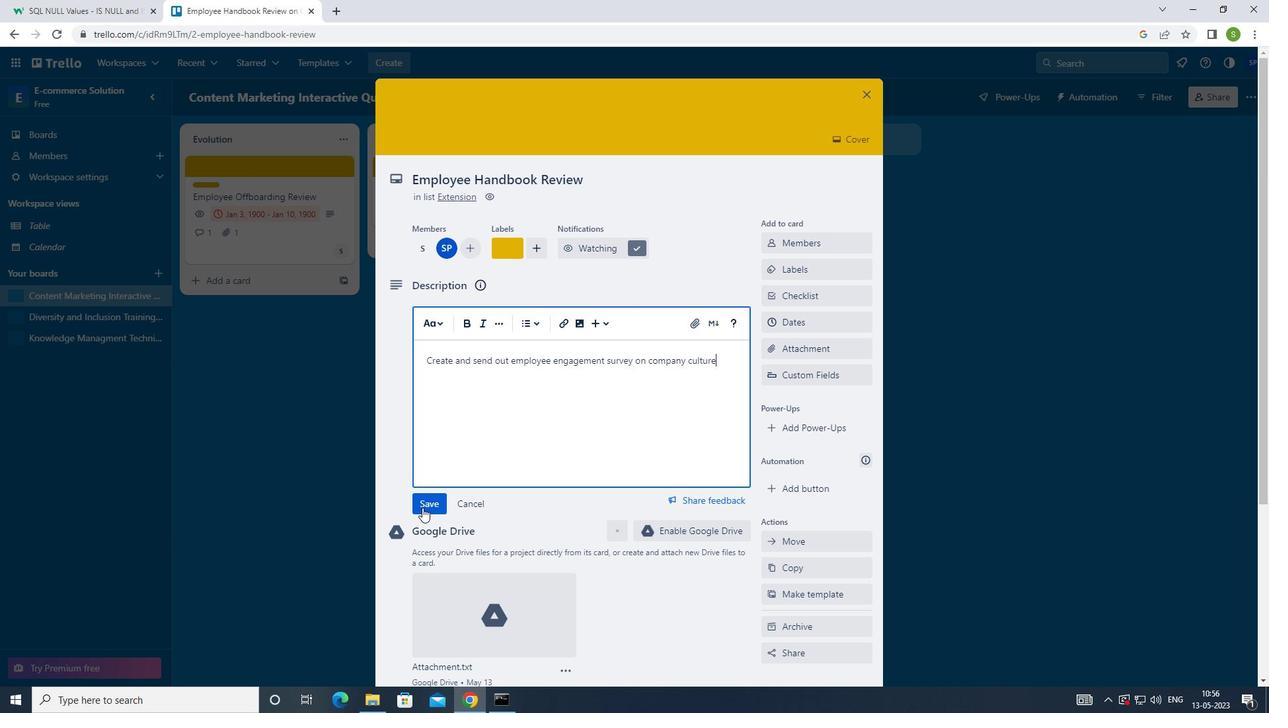 
Action: Mouse moved to (493, 456)
Screenshot: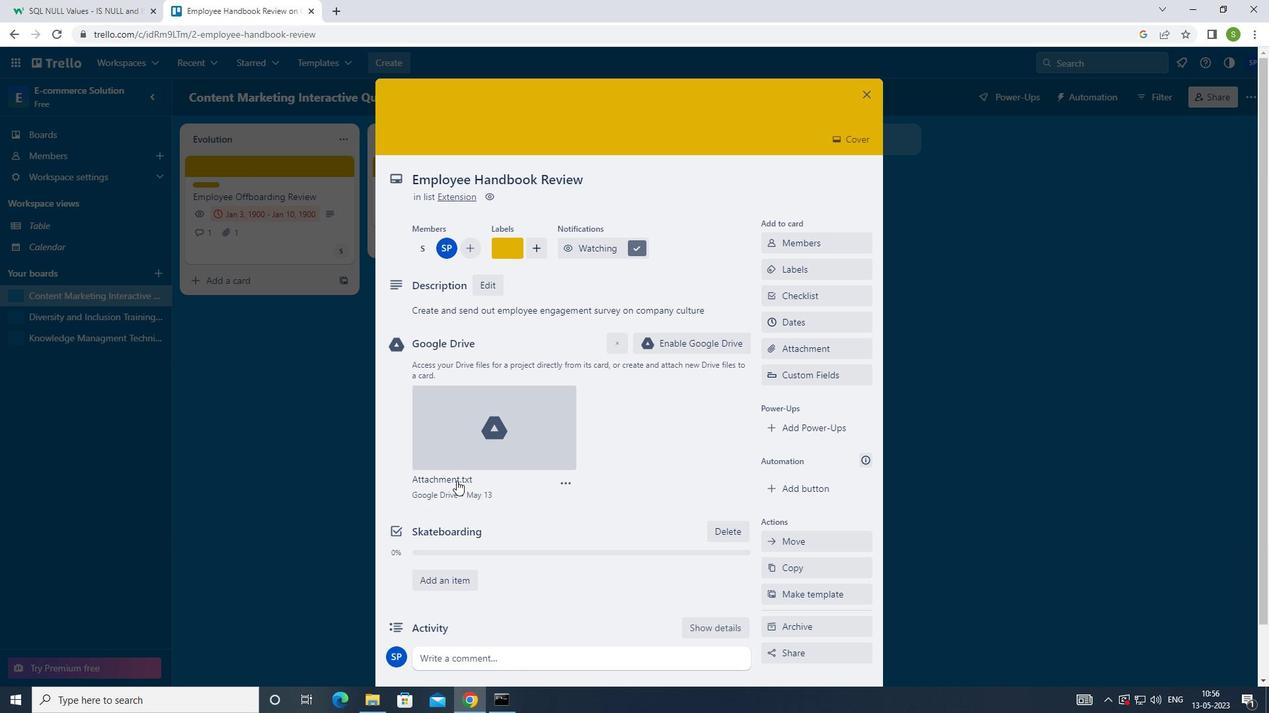 
Action: Mouse scrolled (493, 456) with delta (0, 0)
Screenshot: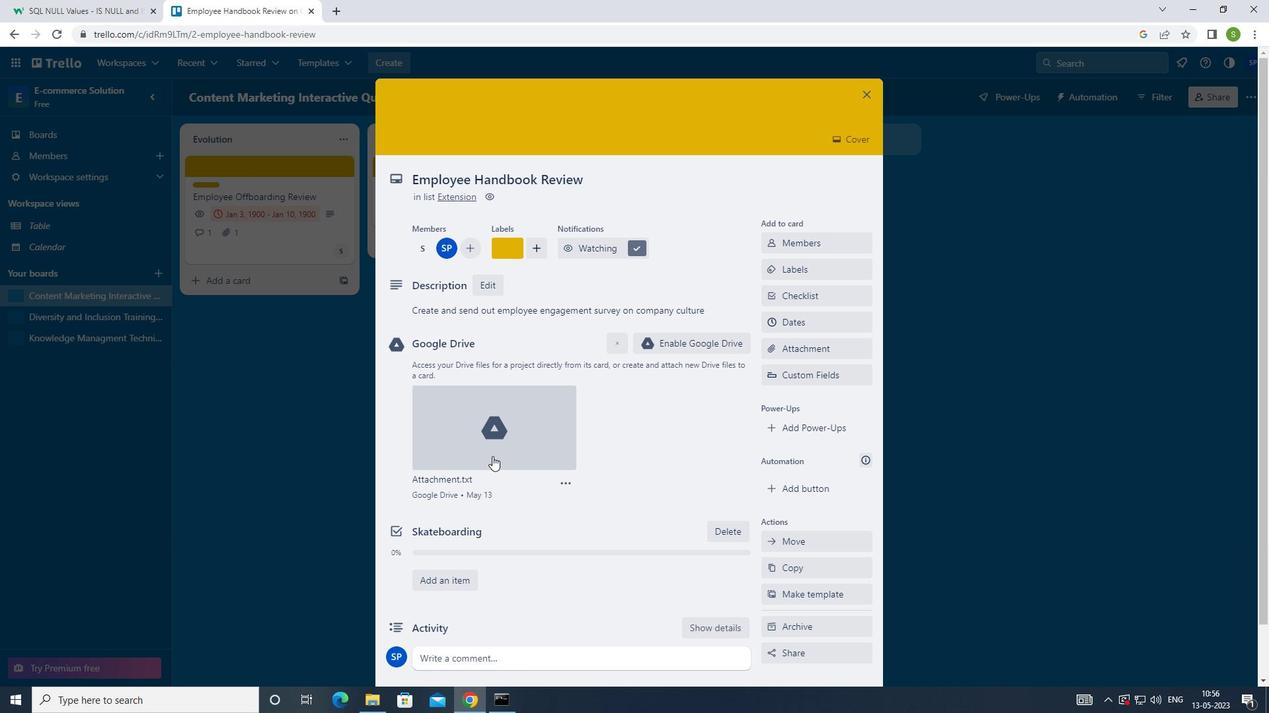 
Action: Mouse scrolled (493, 456) with delta (0, 0)
Screenshot: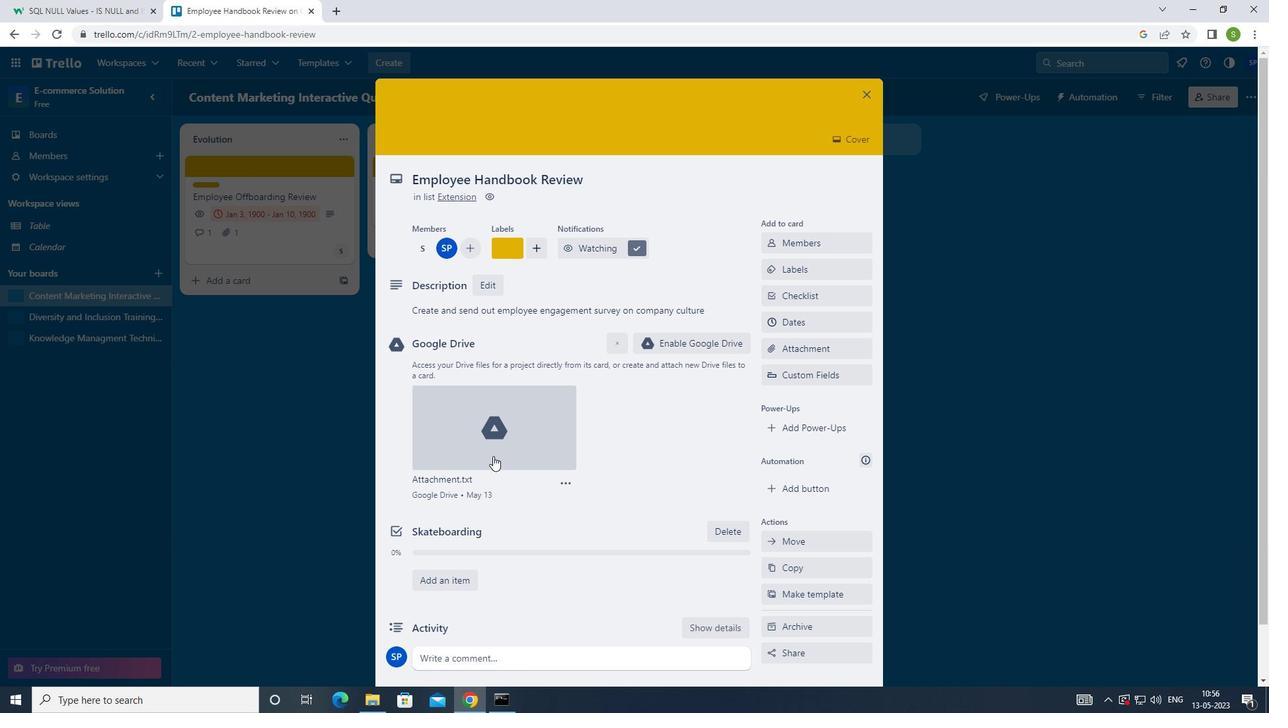 
Action: Mouse scrolled (493, 456) with delta (0, 0)
Screenshot: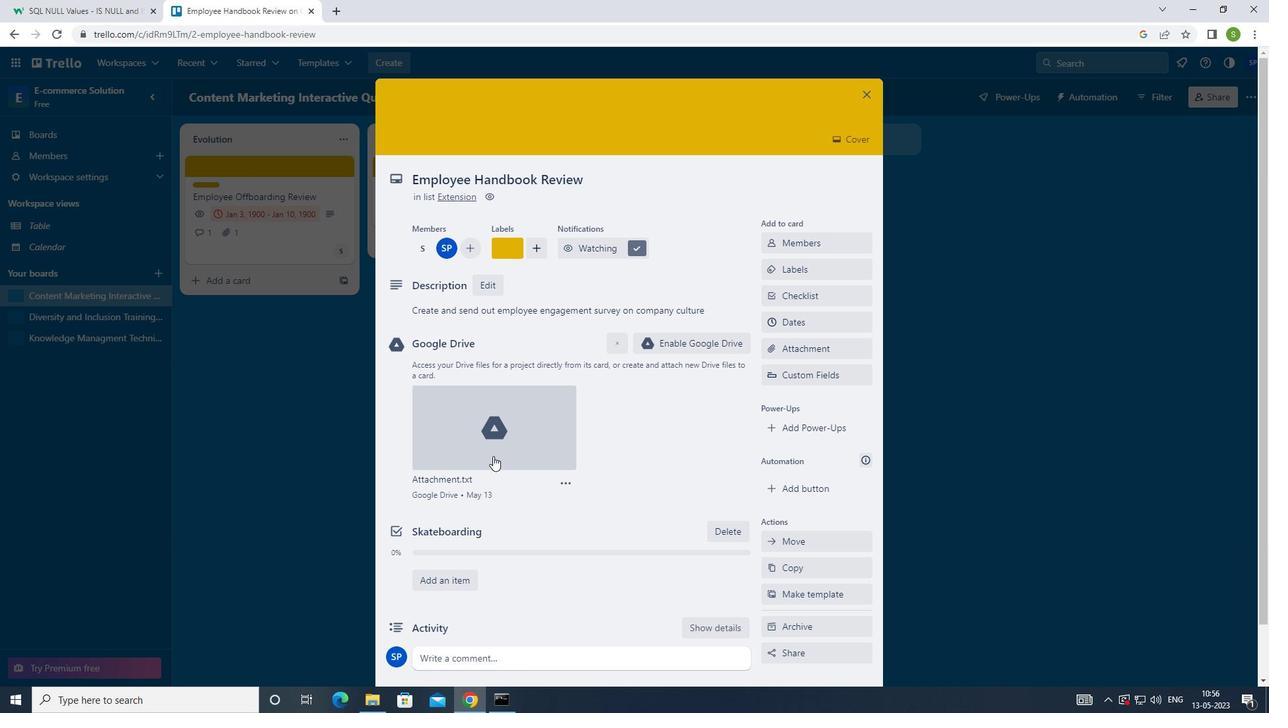 
Action: Mouse moved to (493, 458)
Screenshot: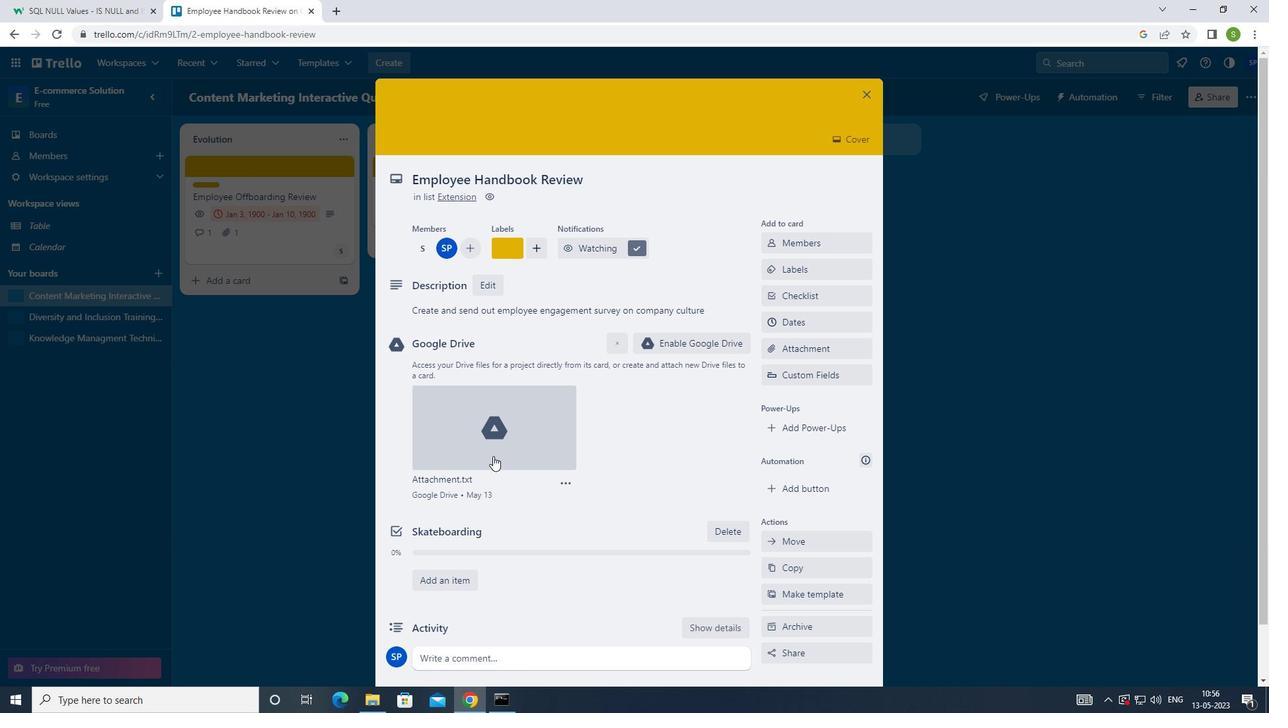 
Action: Mouse scrolled (493, 458) with delta (0, 0)
Screenshot: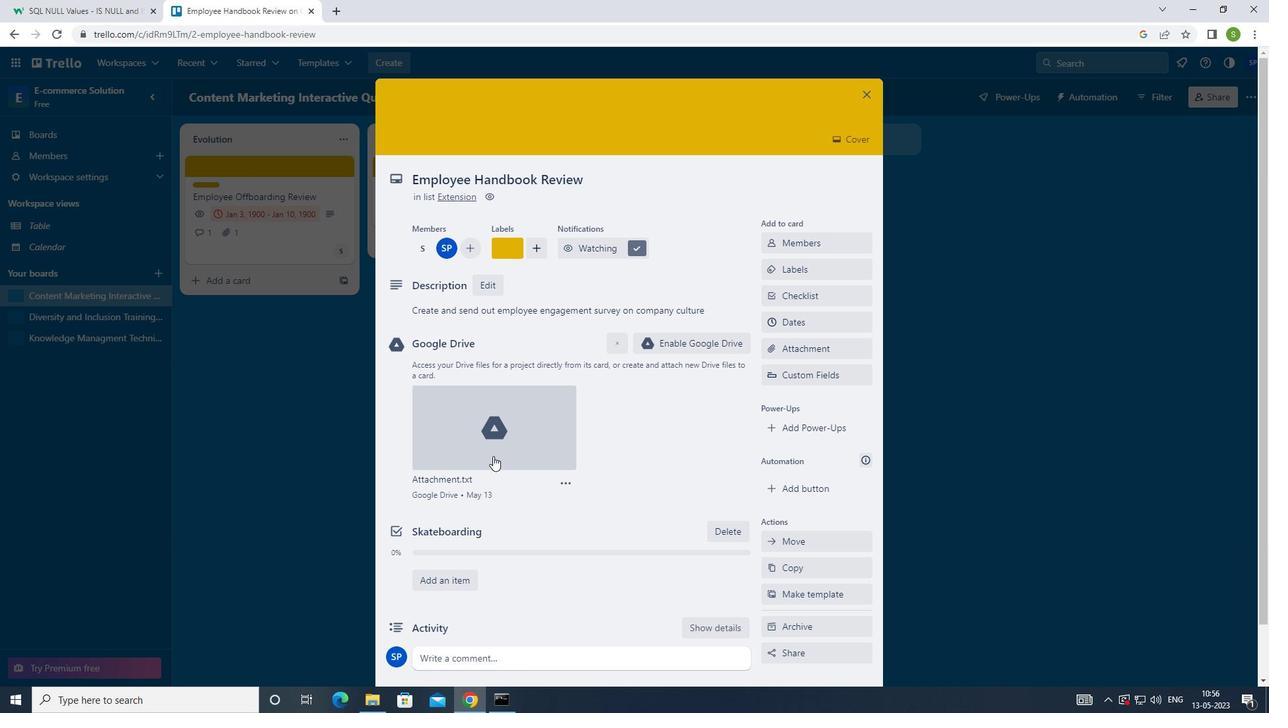
Action: Mouse moved to (486, 596)
Screenshot: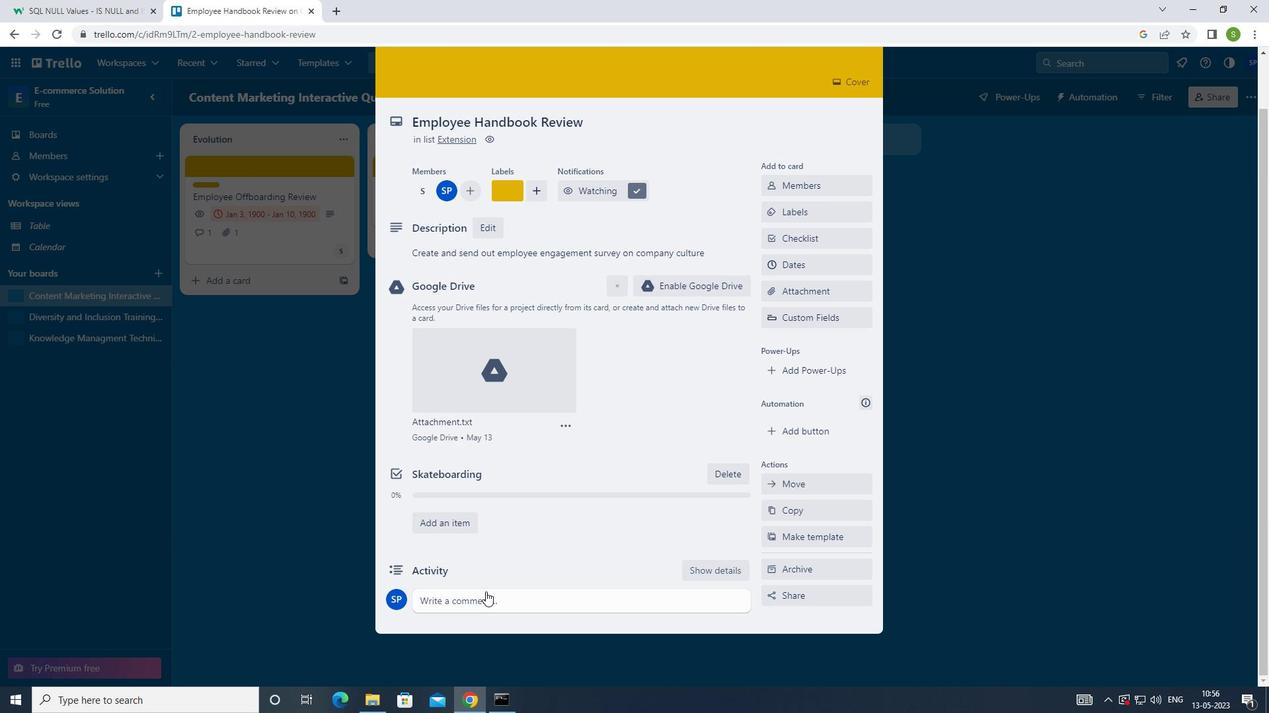 
Action: Mouse pressed left at (486, 596)
Screenshot: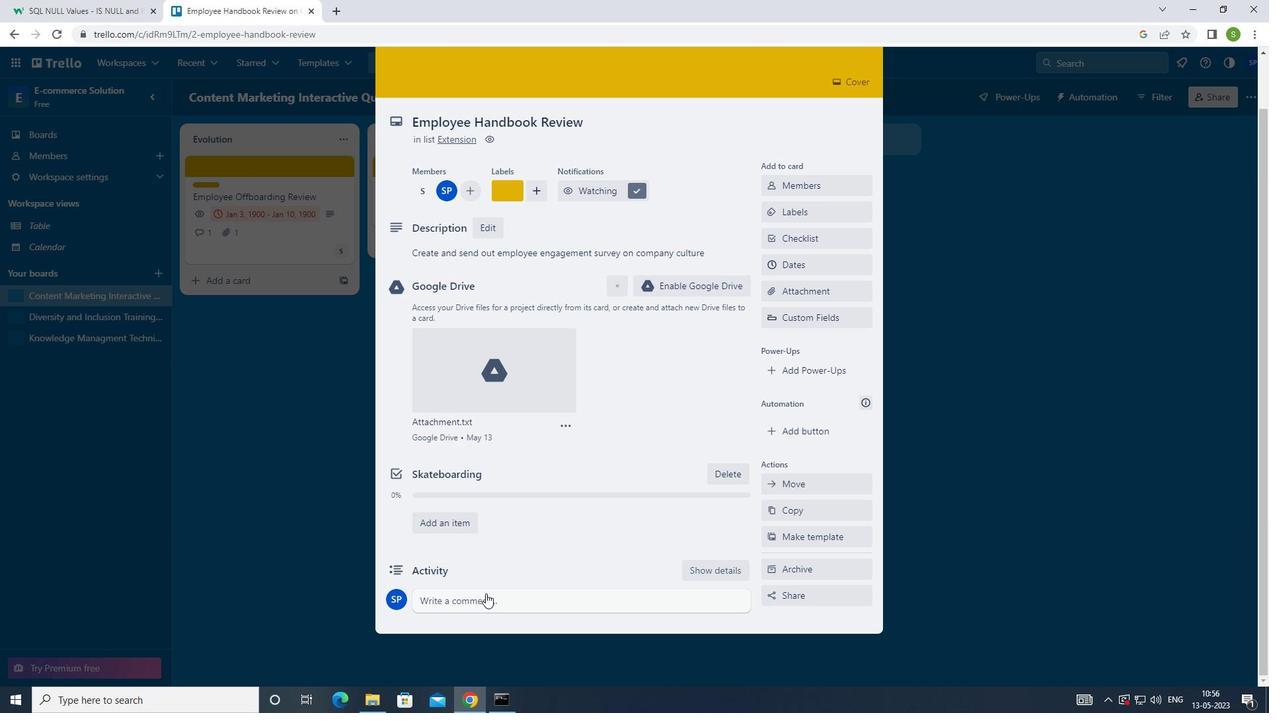 
Action: Mouse moved to (565, 449)
Screenshot: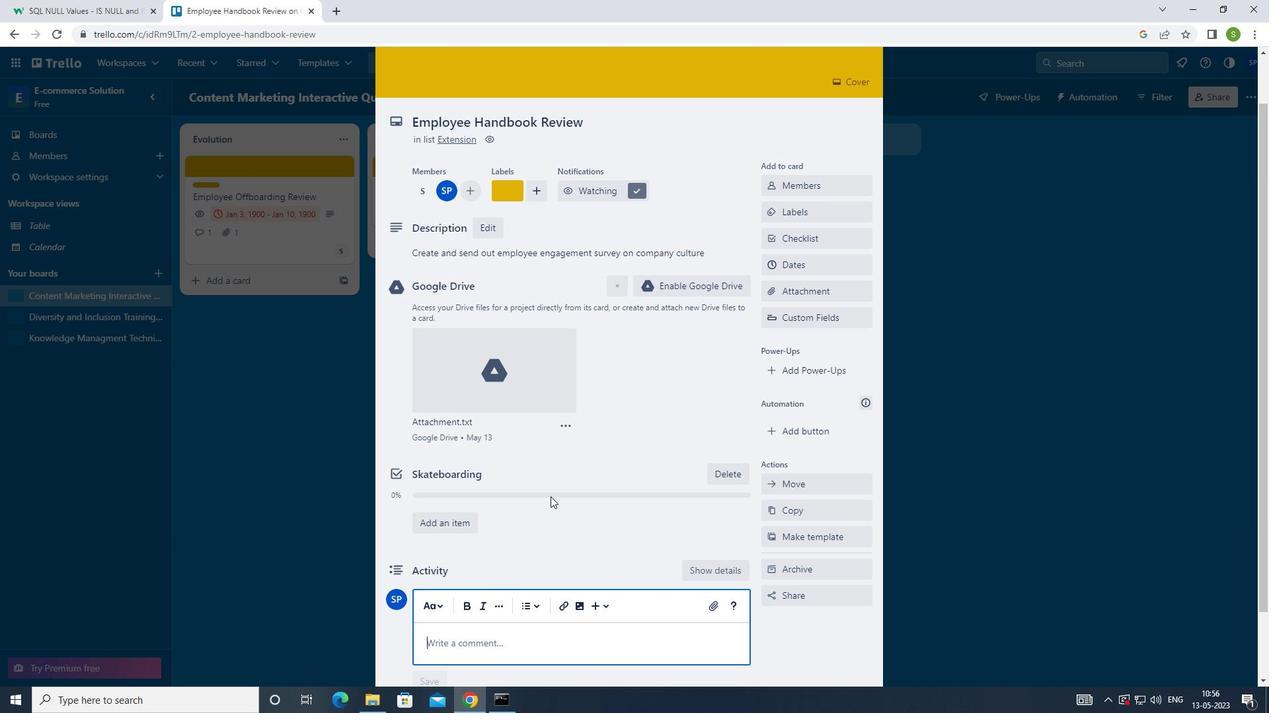 
Action: Key pressed <Key.shift_r>LET<Key.space>US<Key.space>APPROACH<Key.space>THIS<Key.space>TASK<Key.space>WITH<Key.space>AN<Key.space>OPEN<Key.space>MIND<Key.space>AND<Key.space>BE<Key.space>WILLING<Key.space>TO<Key.space>TAJ<Key.backspace>KE<Key.space>RISKS<Key.space>TO<Key.space>THINK<Key.space>OUTSIDE<Key.space>THE<Key.space>LOO<Key.backspace><Key.backspace><Key.backspace>BOX
Screenshot: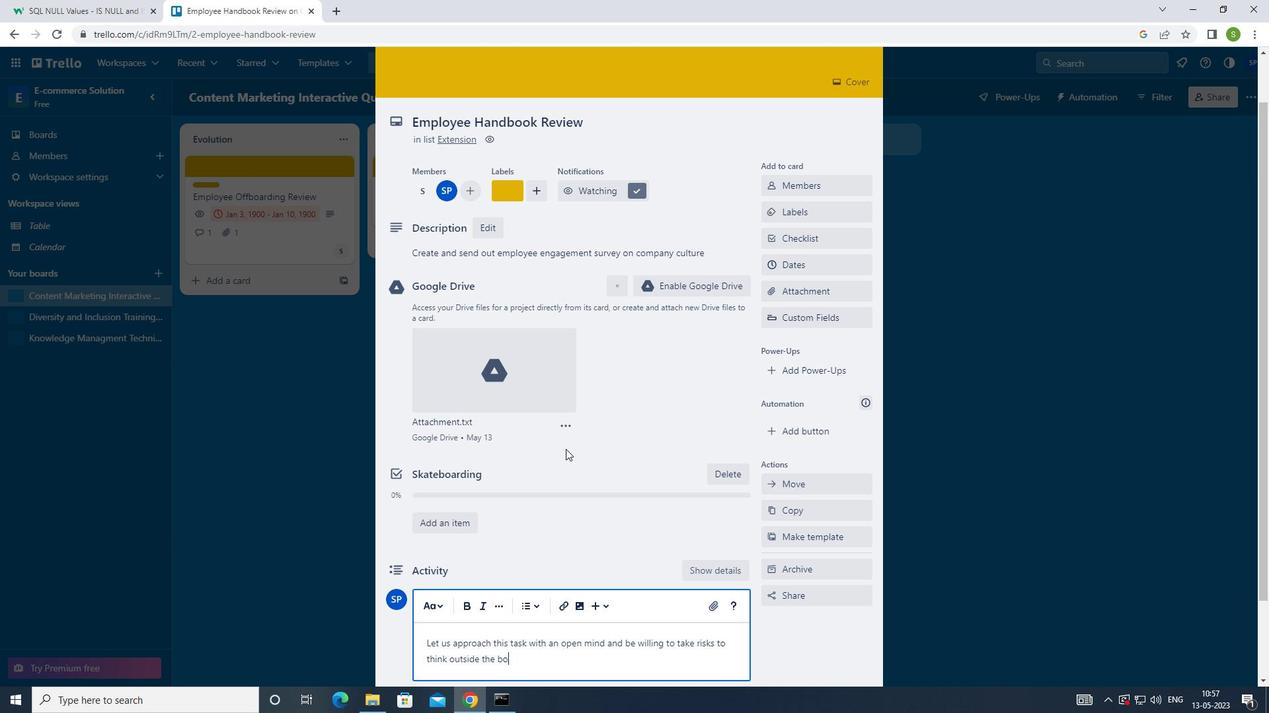 
Action: Mouse moved to (583, 470)
Screenshot: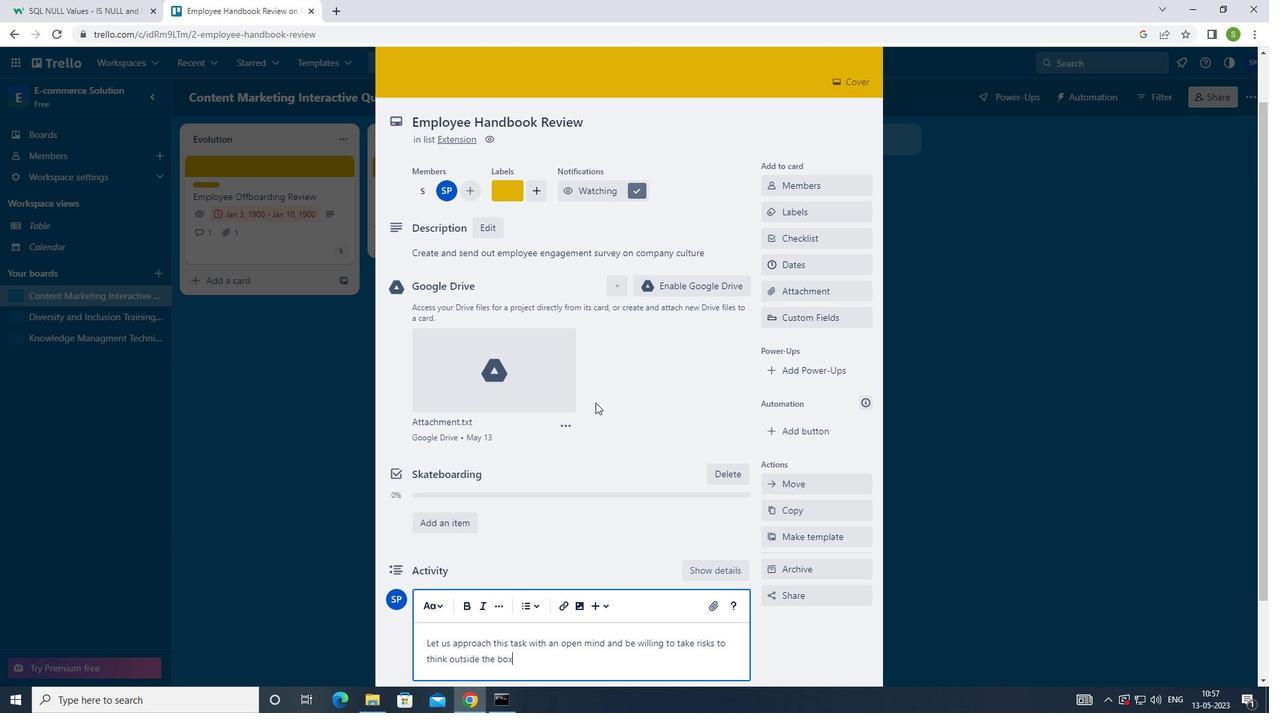 
Action: Mouse scrolled (583, 470) with delta (0, 0)
Screenshot: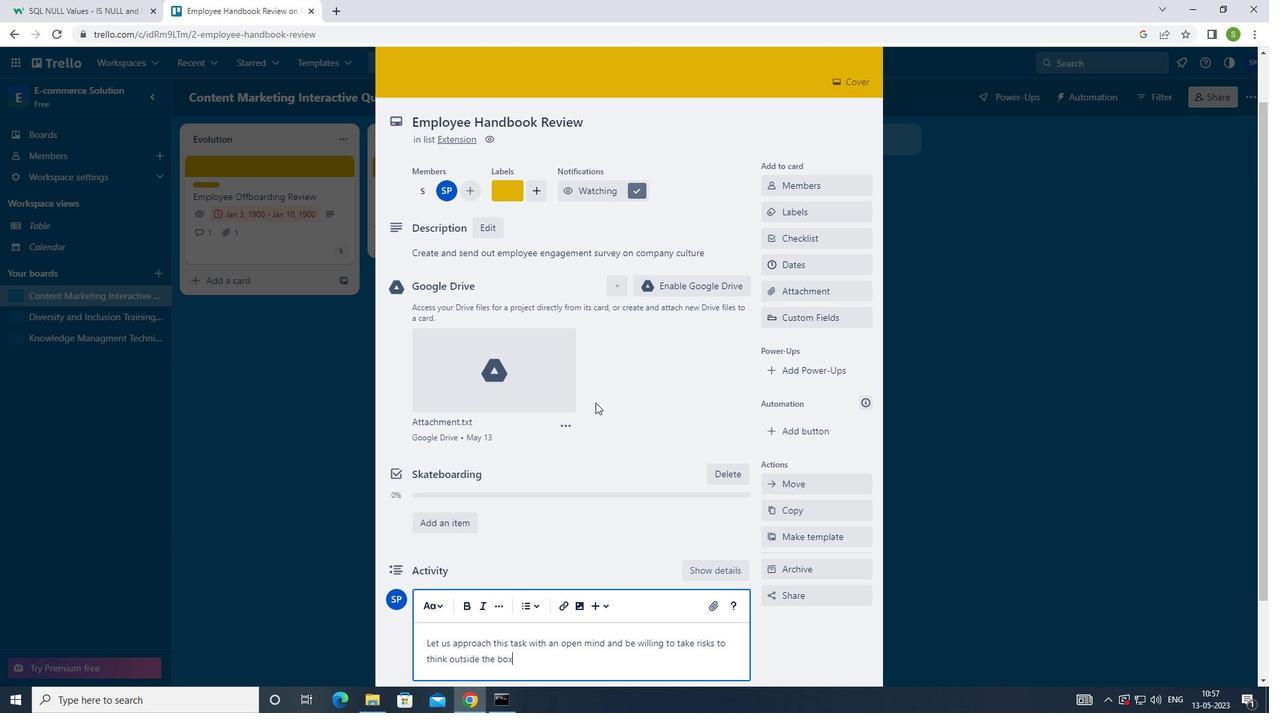 
Action: Mouse scrolled (583, 470) with delta (0, 0)
Screenshot: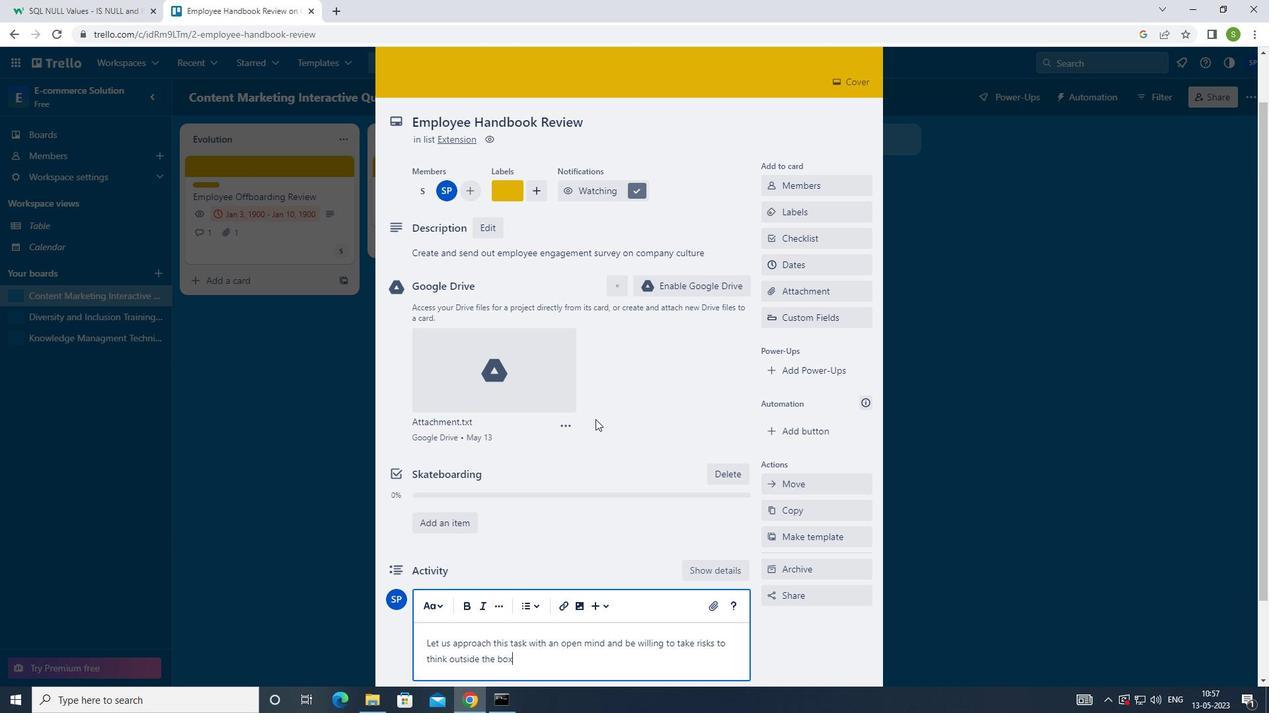 
Action: Mouse scrolled (583, 470) with delta (0, 0)
Screenshot: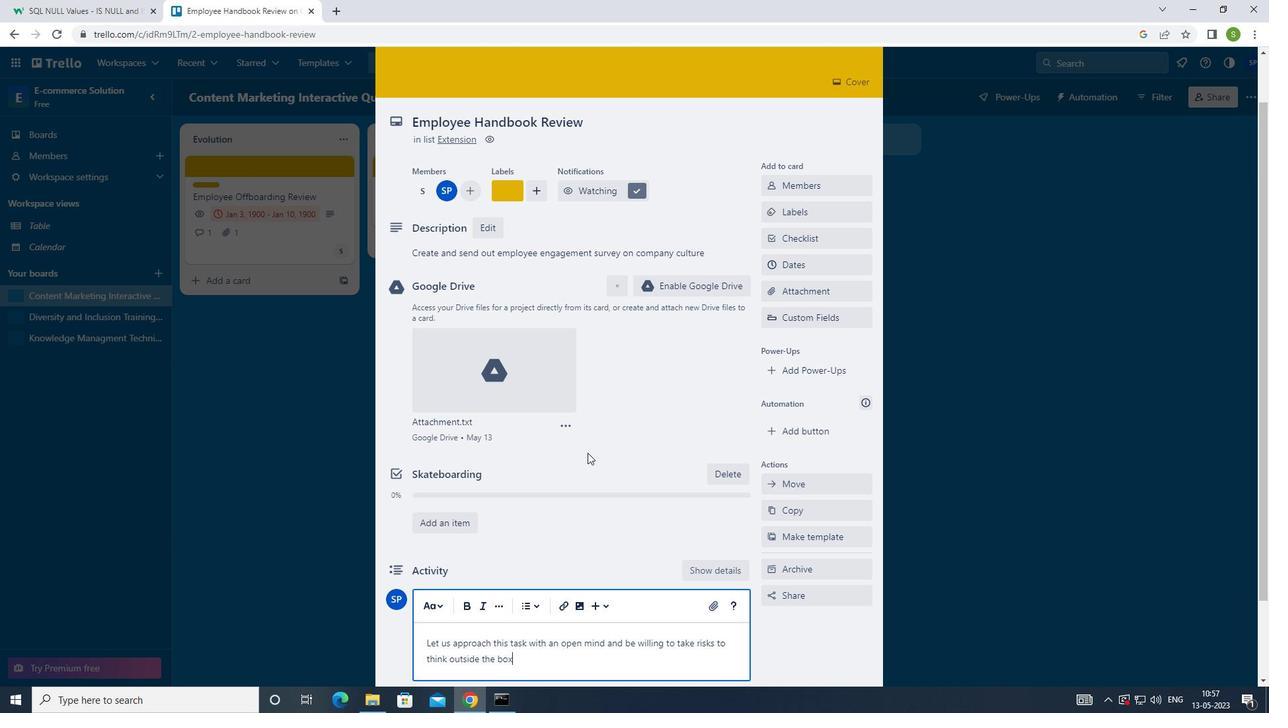 
Action: Mouse scrolled (583, 470) with delta (0, 0)
Screenshot: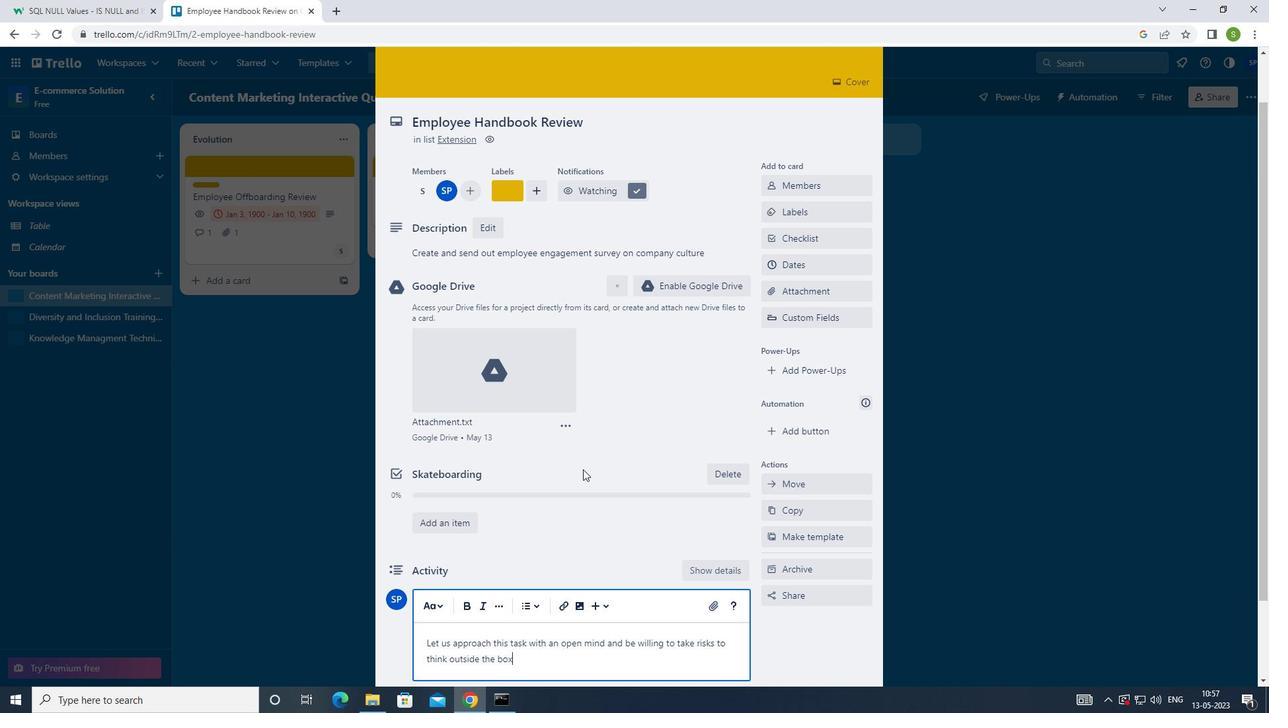 
Action: Mouse moved to (581, 471)
Screenshot: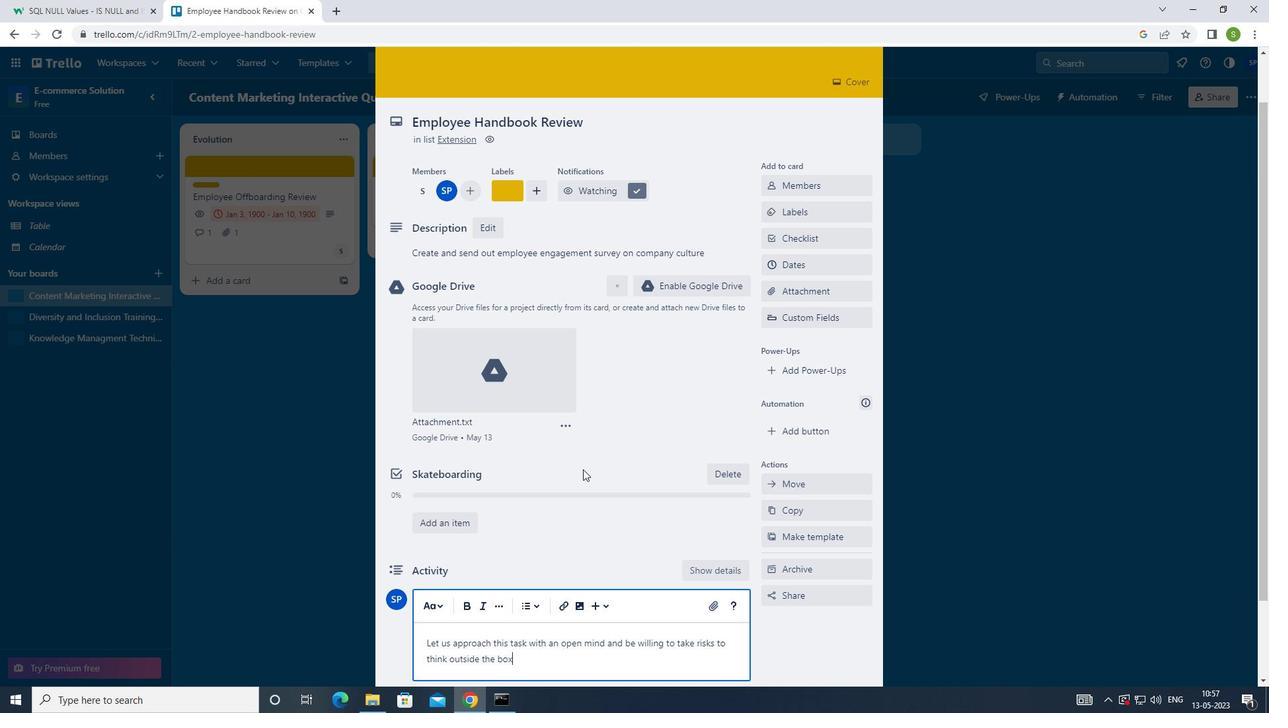 
Action: Mouse scrolled (581, 471) with delta (0, 0)
Screenshot: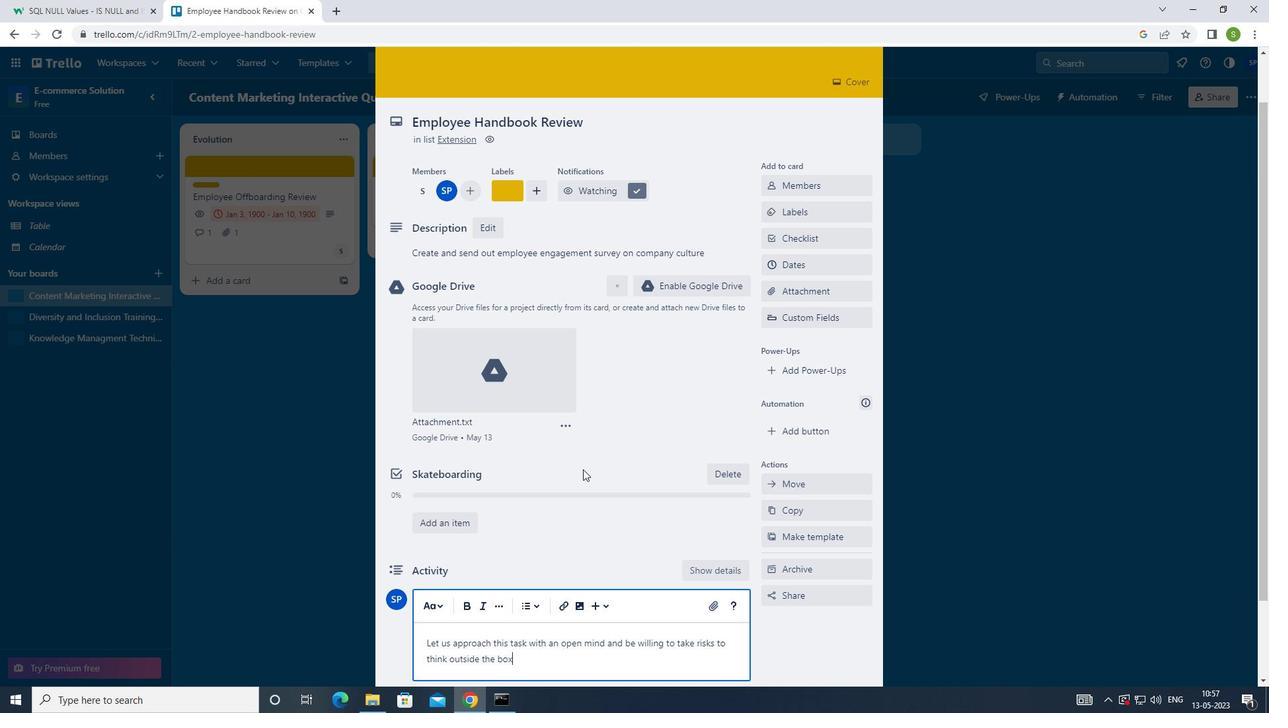 
Action: Mouse moved to (436, 601)
Screenshot: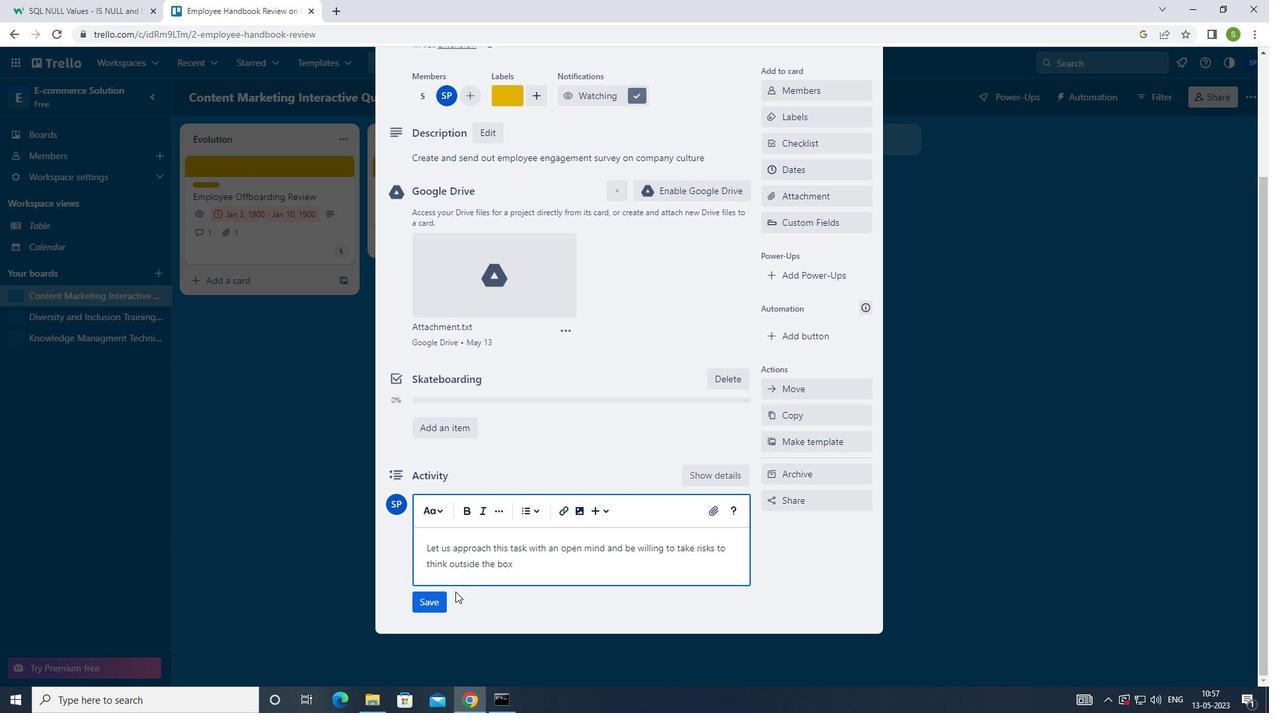 
Action: Mouse pressed left at (436, 601)
Screenshot: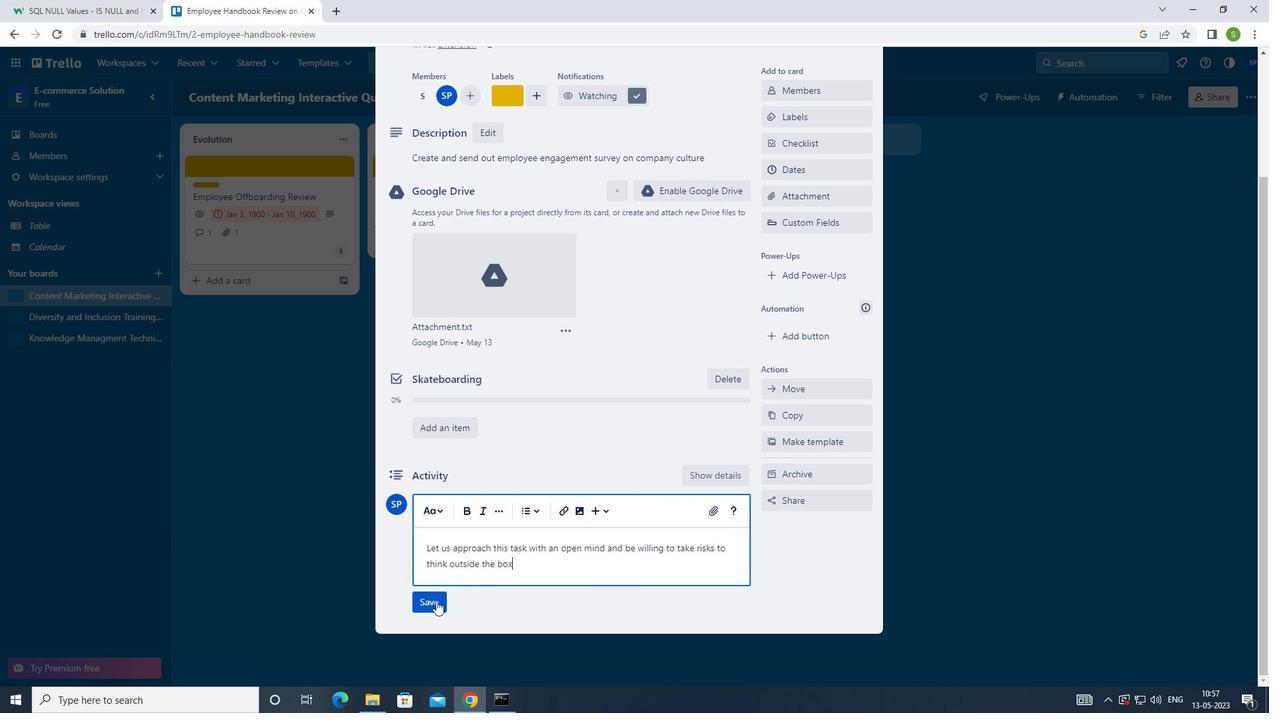 
Action: Mouse moved to (809, 173)
Screenshot: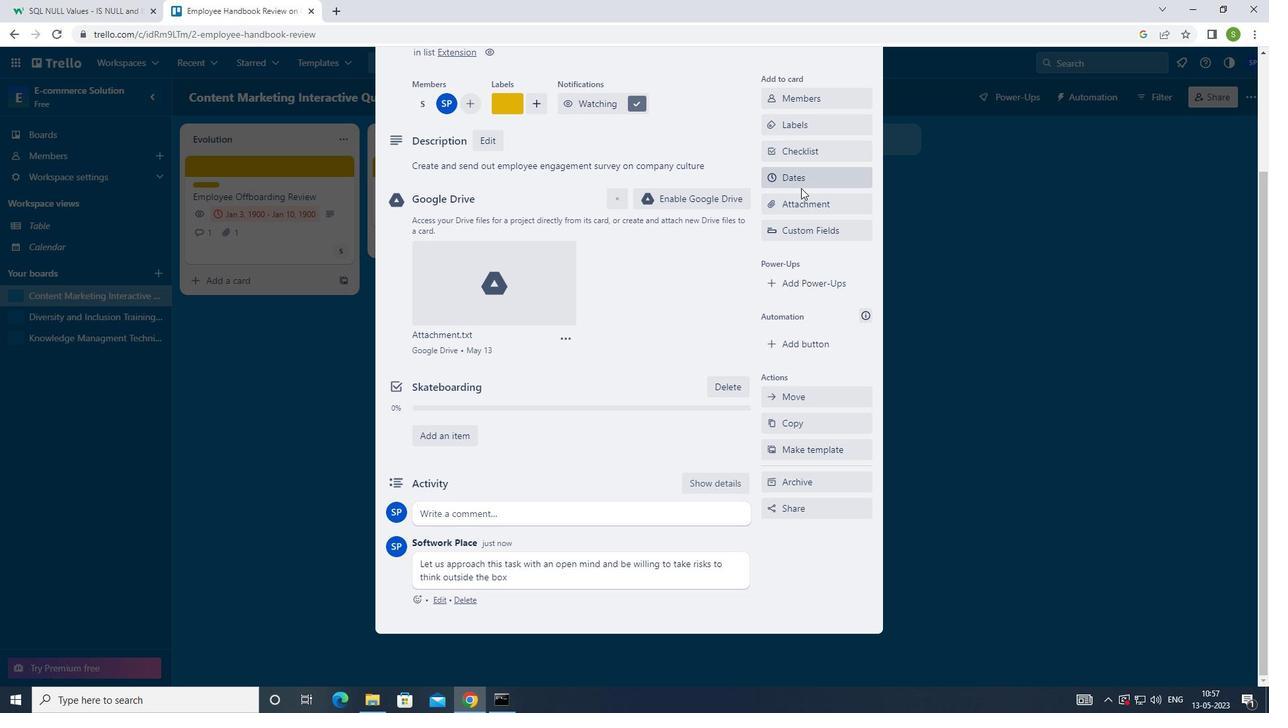
Action: Mouse pressed left at (809, 173)
Screenshot: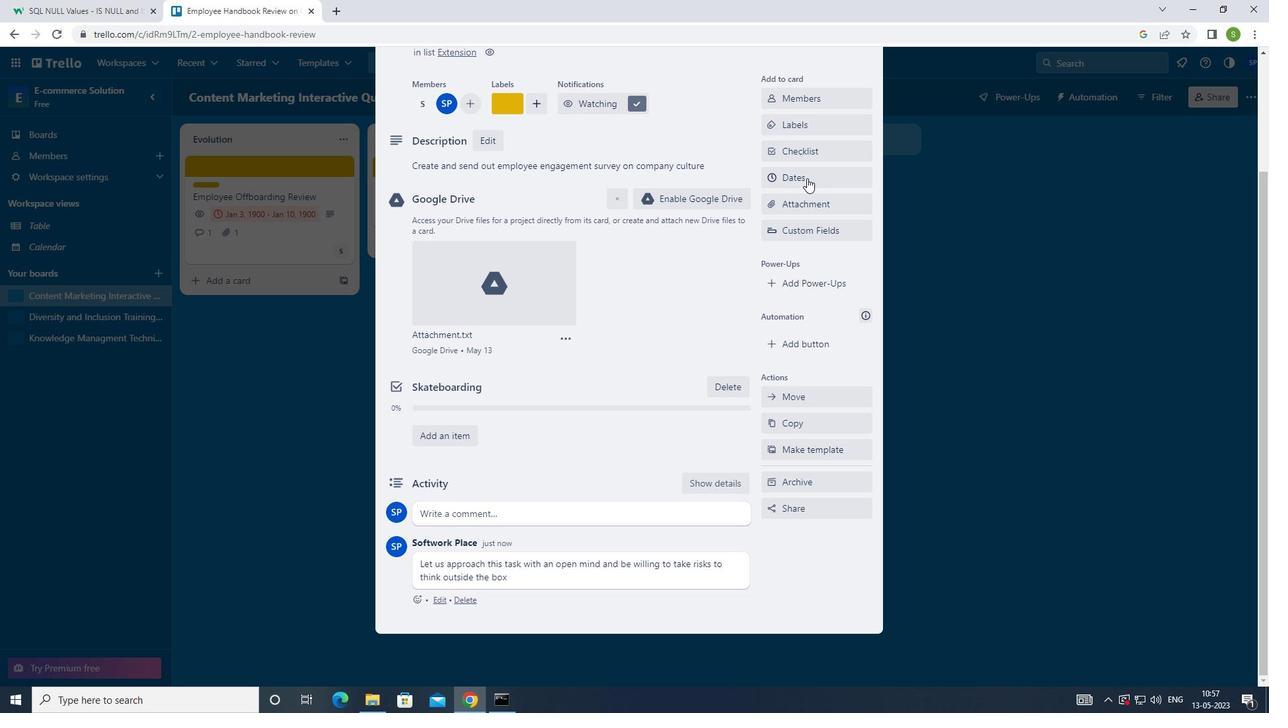 
Action: Mouse moved to (774, 453)
Screenshot: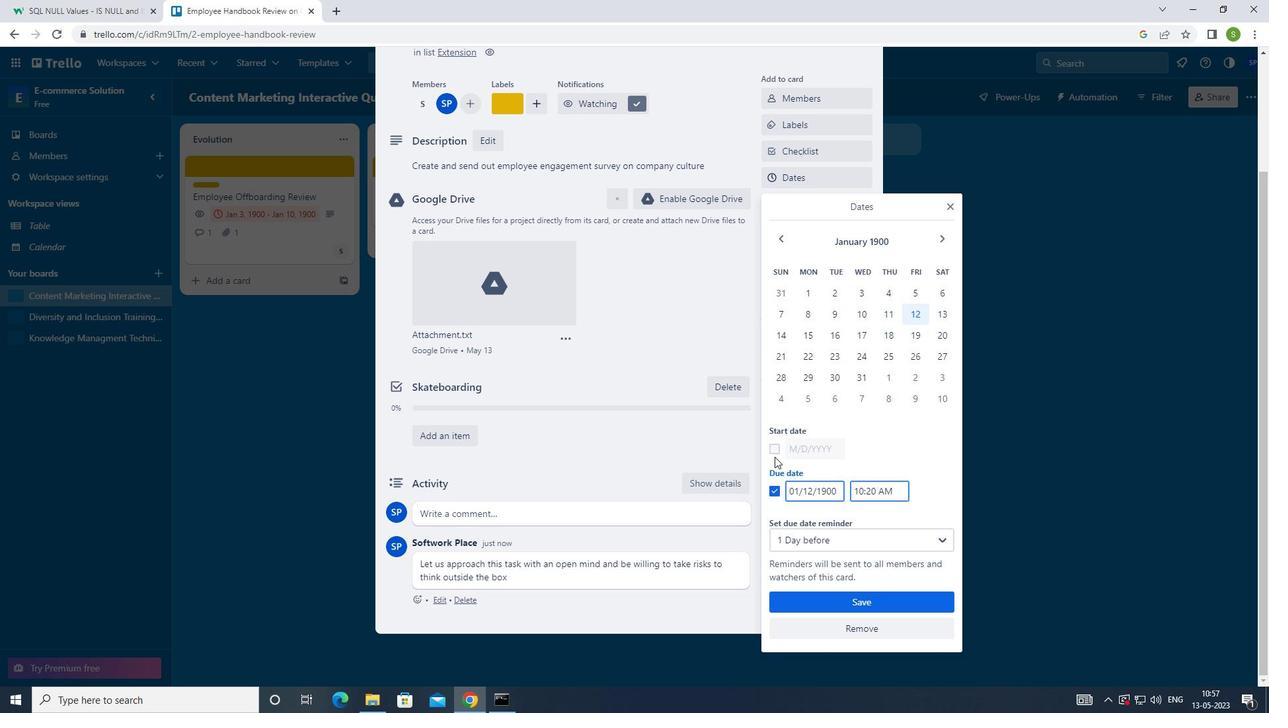 
Action: Mouse pressed left at (774, 453)
Screenshot: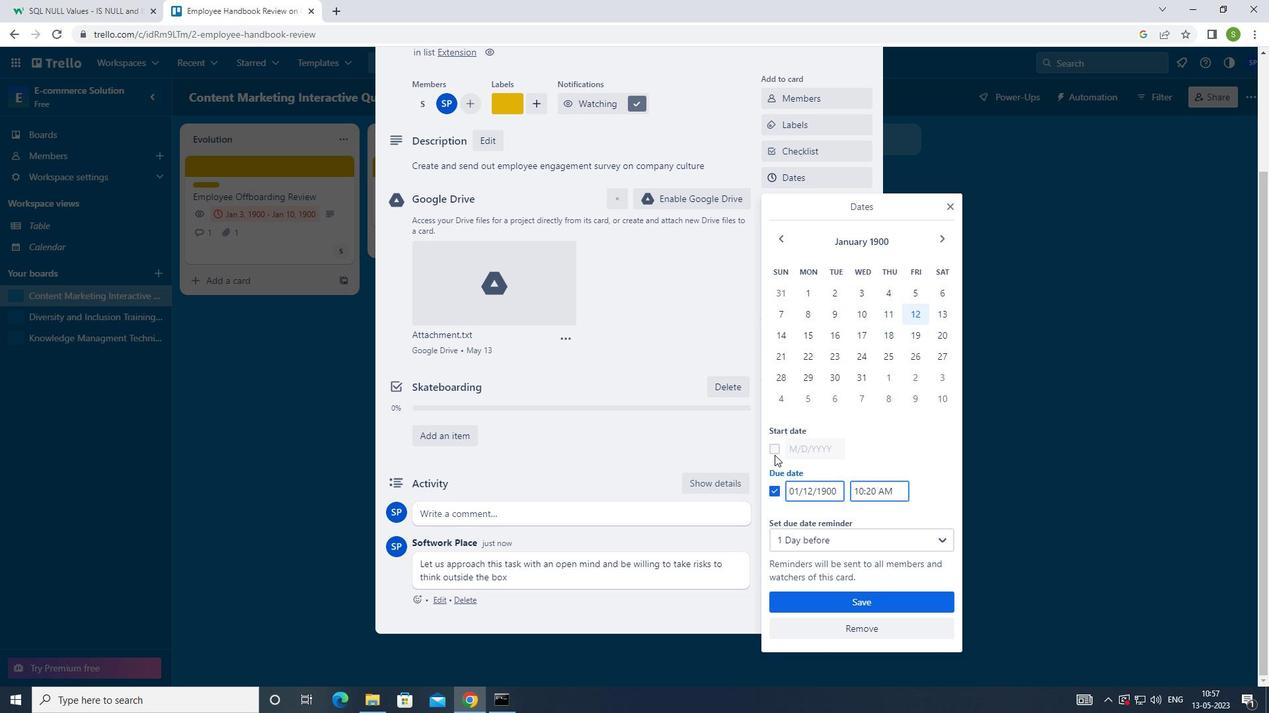 
Action: Mouse moved to (942, 293)
Screenshot: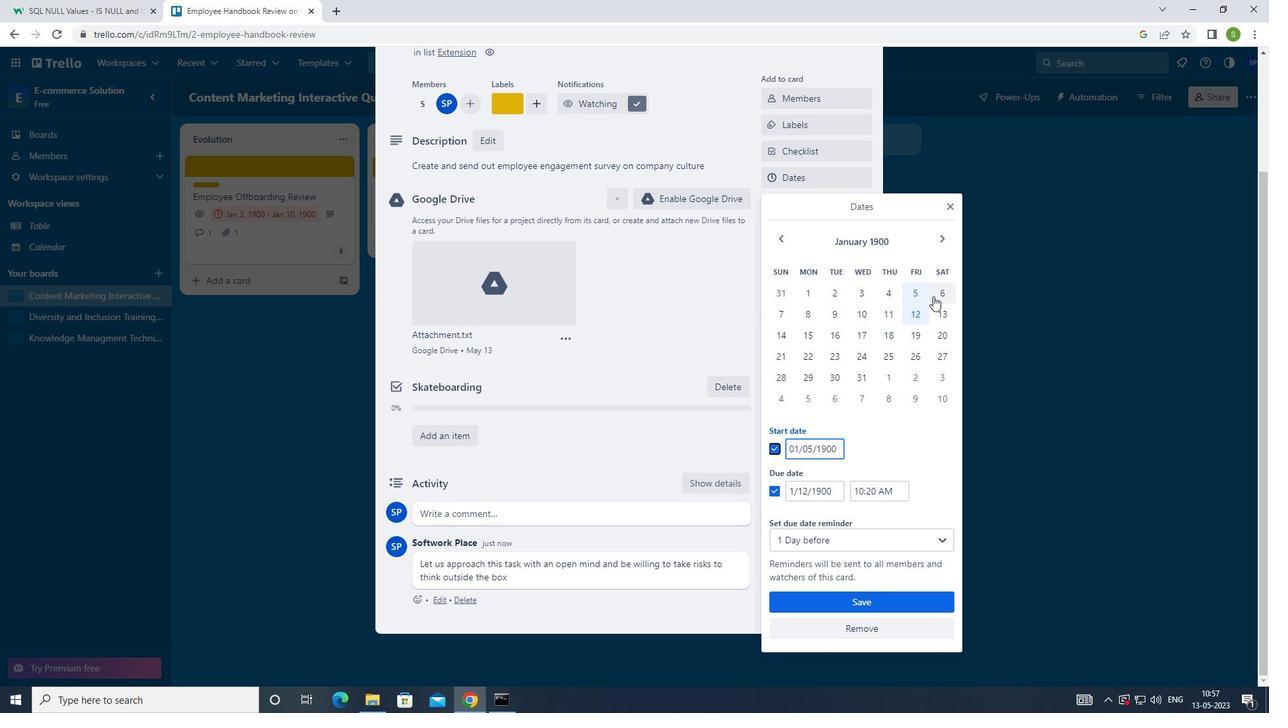
Action: Mouse pressed left at (942, 293)
Screenshot: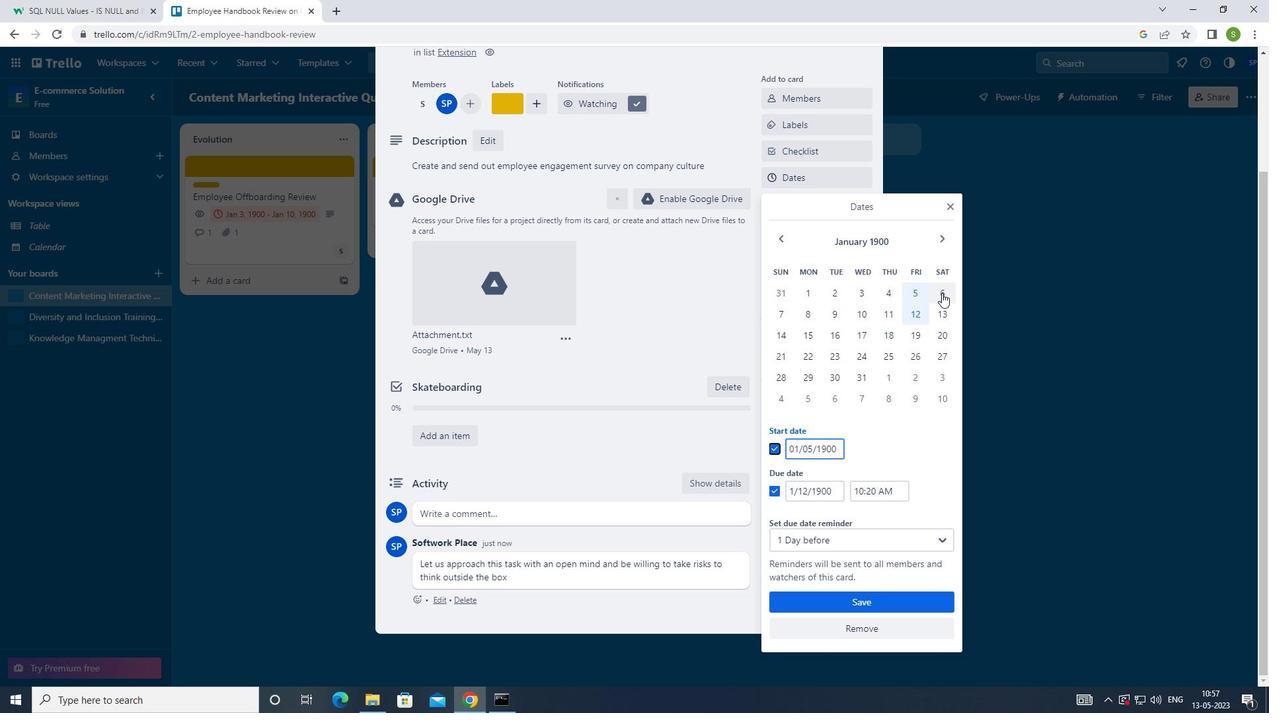
Action: Mouse moved to (819, 497)
Screenshot: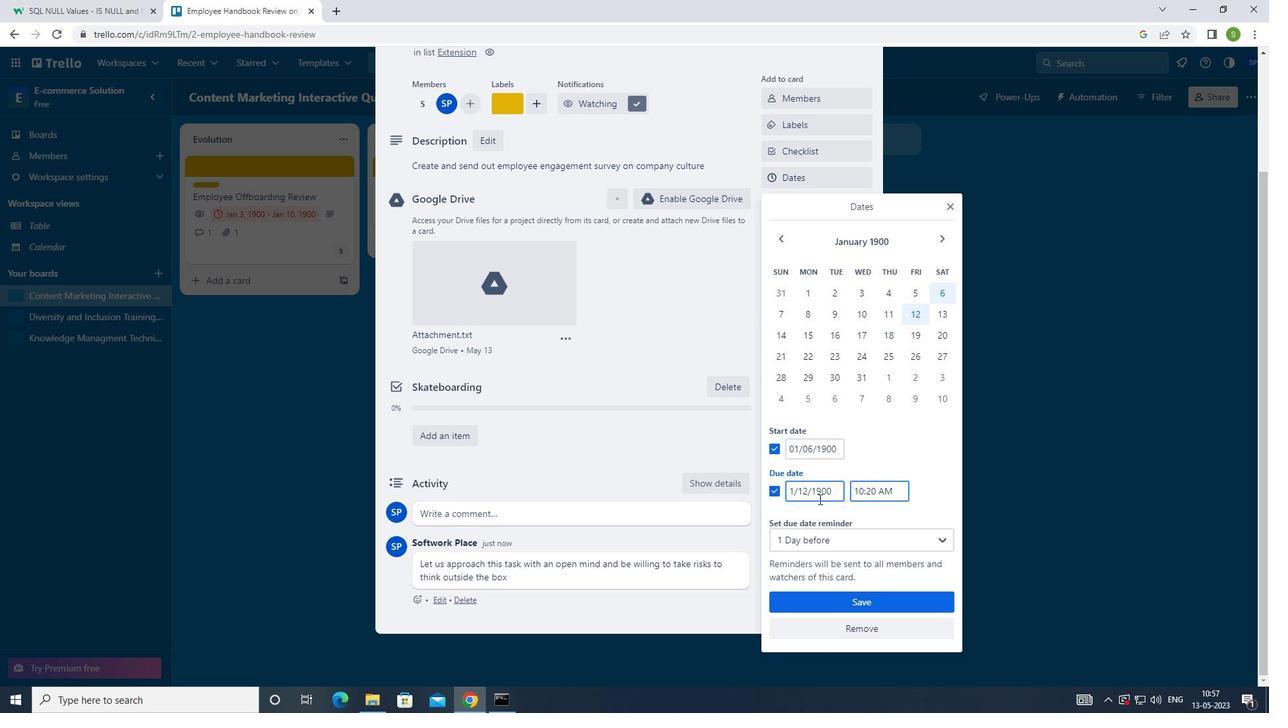 
Action: Mouse pressed left at (819, 497)
Screenshot: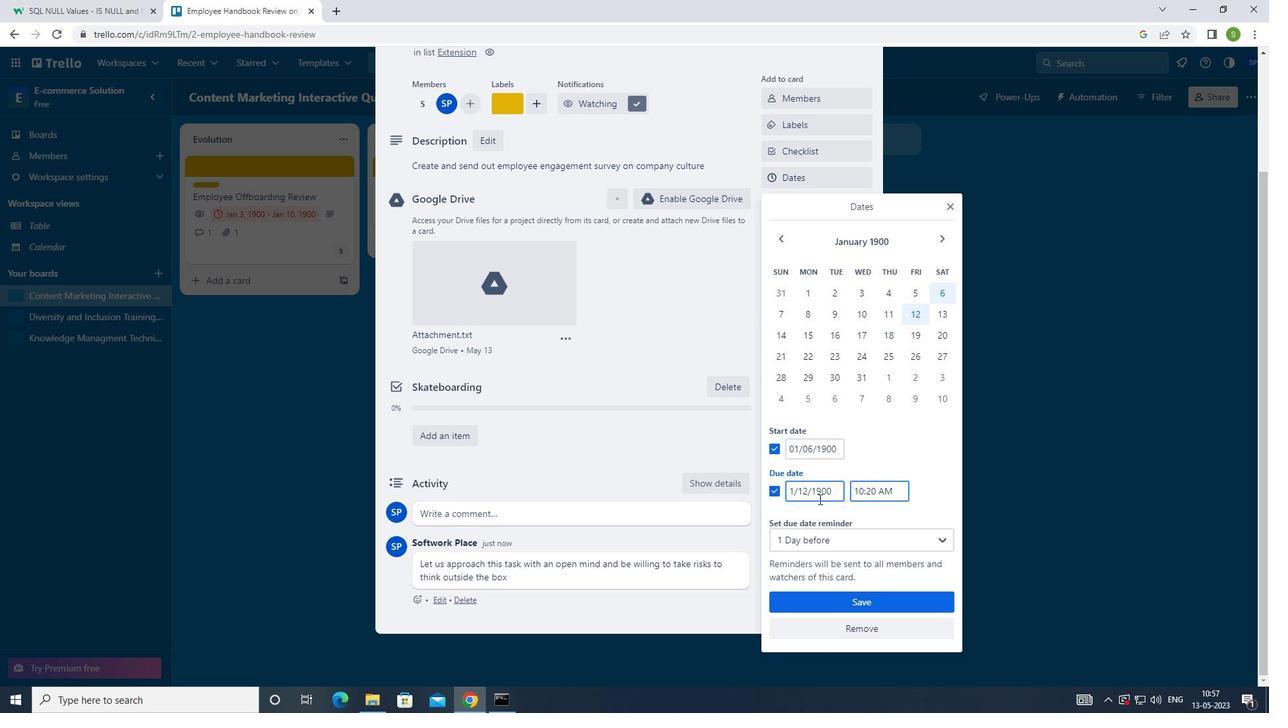 
Action: Mouse moved to (821, 489)
Screenshot: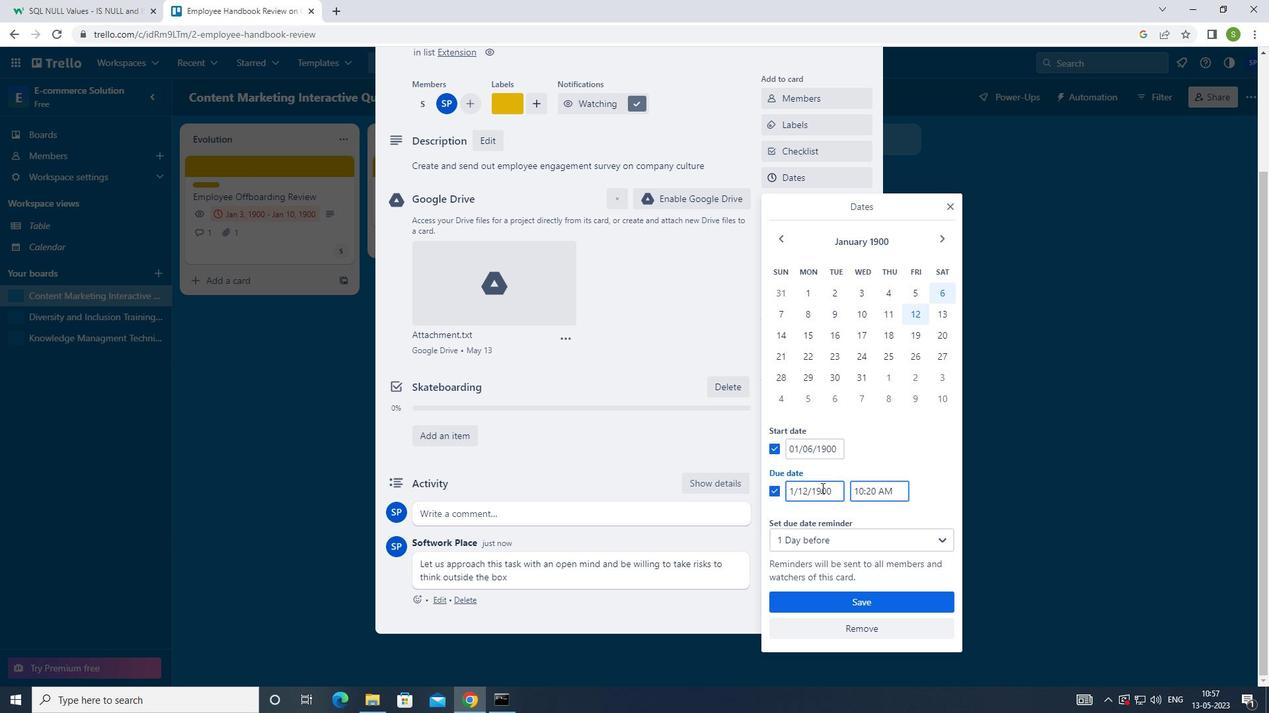 
Action: Mouse pressed left at (821, 489)
Screenshot: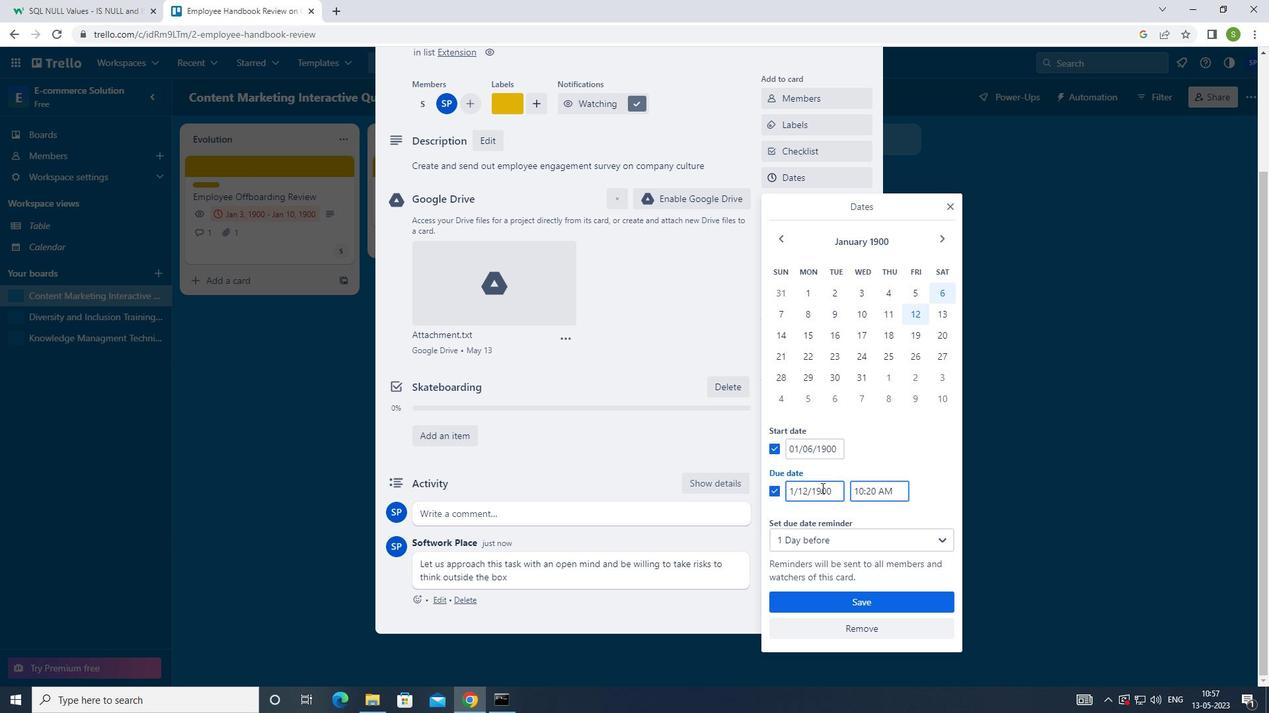 
Action: Mouse moved to (942, 314)
Screenshot: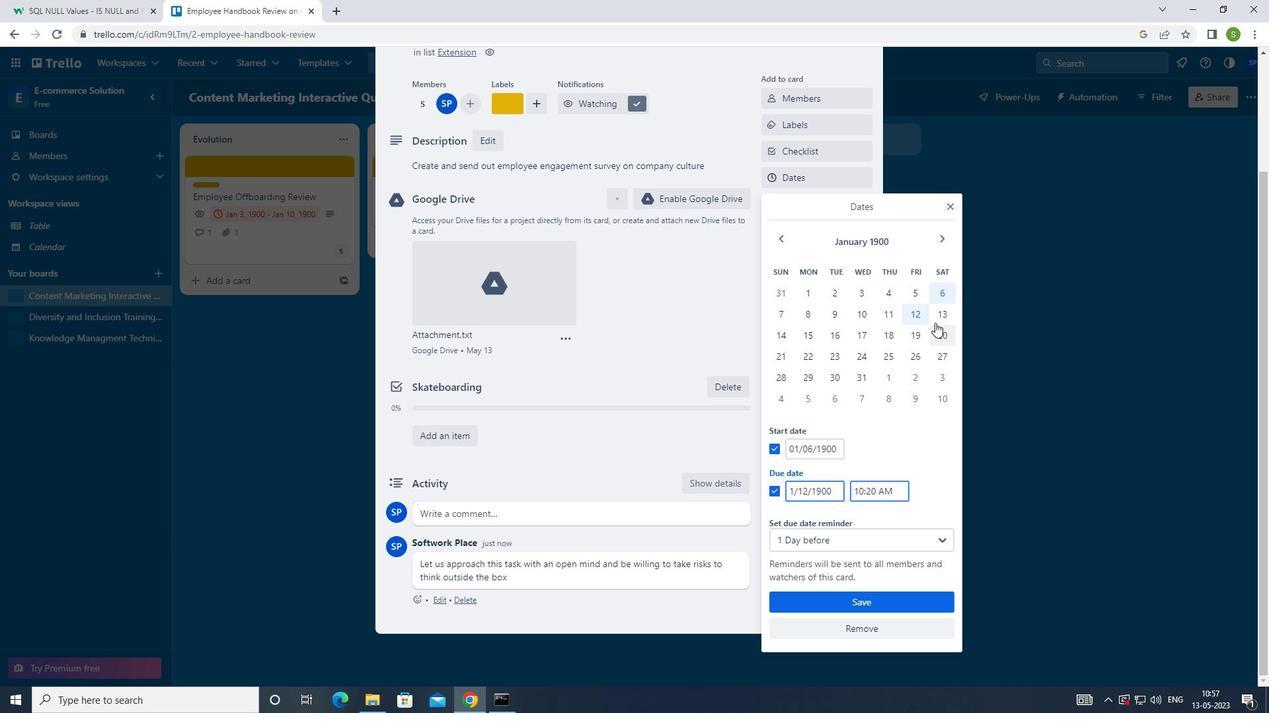 
Action: Mouse pressed left at (942, 314)
Screenshot: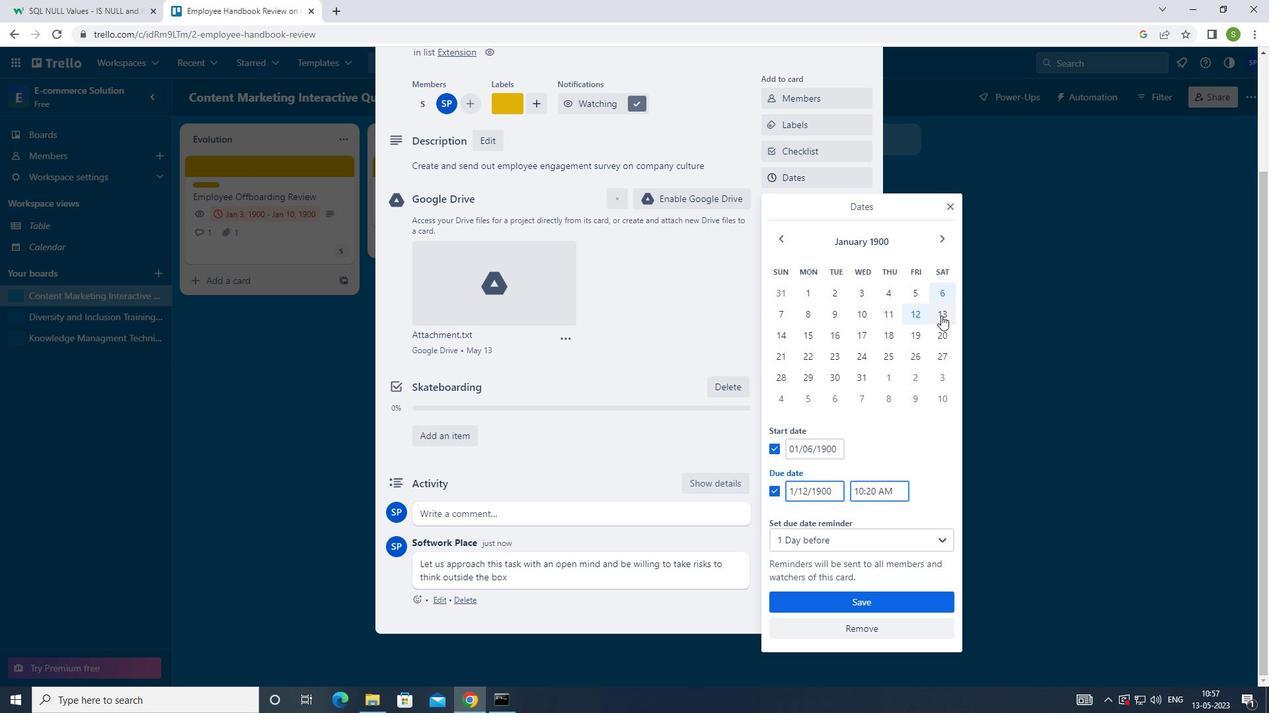 
Action: Mouse moved to (856, 600)
Screenshot: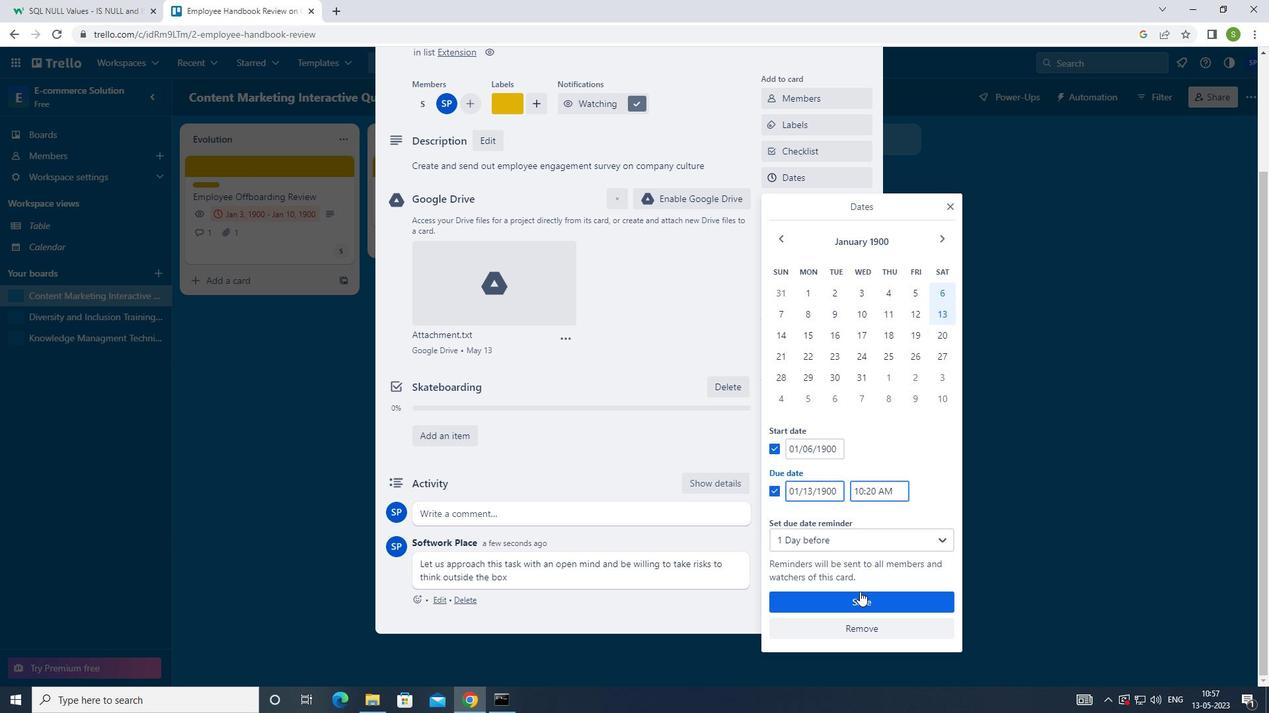
Action: Mouse pressed left at (856, 600)
Screenshot: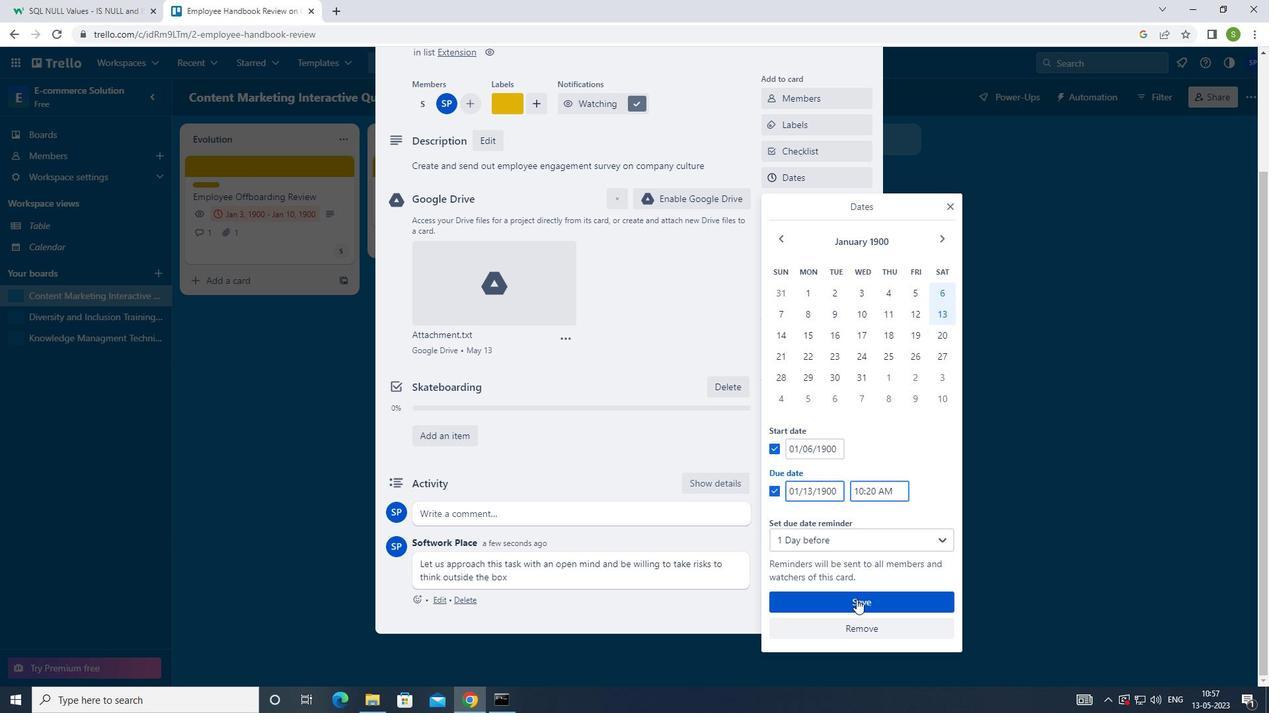 
Action: Mouse moved to (856, 600)
Screenshot: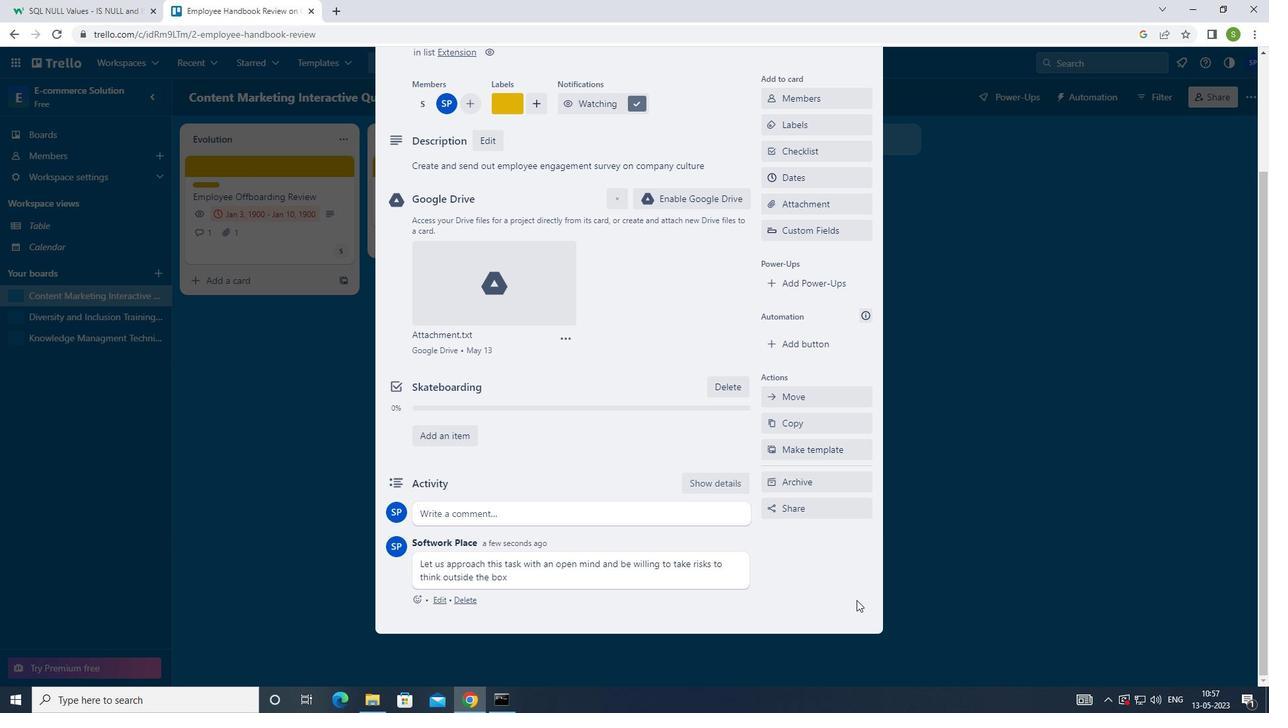 
Action: Key pressed <Key.f8>
Screenshot: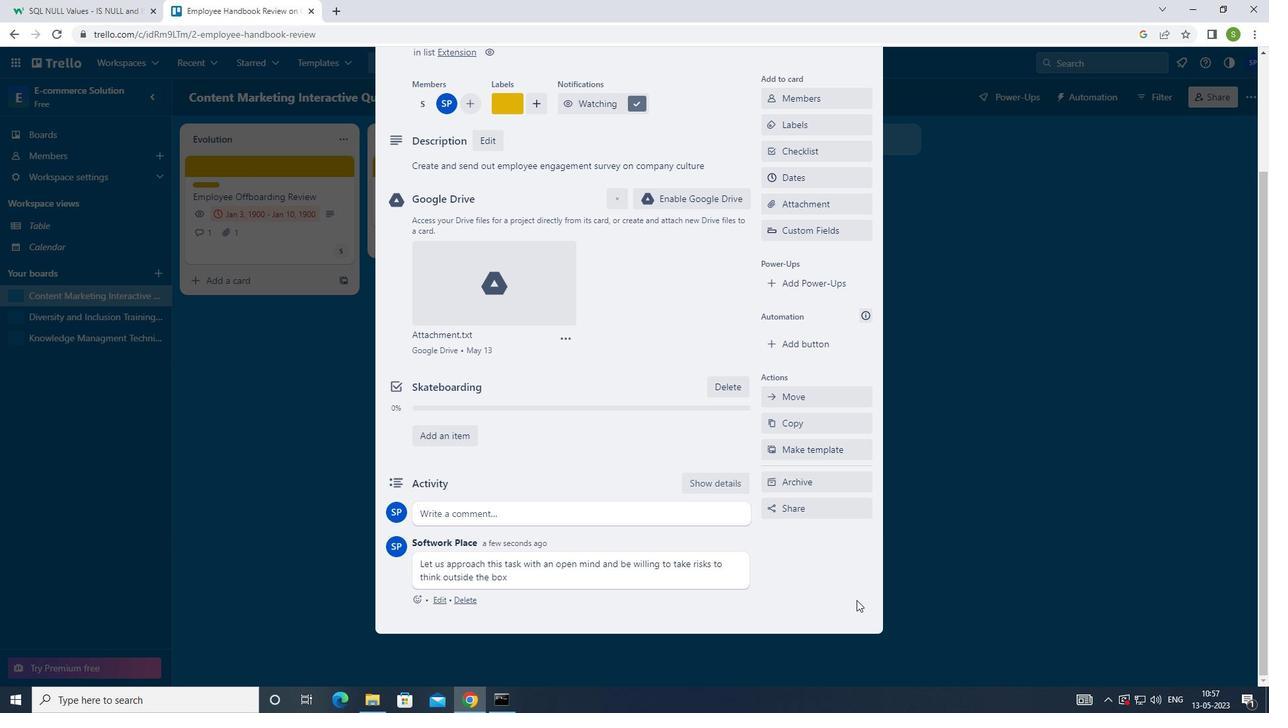 
